 Task: Design a customized doorstop.
Action: Mouse moved to (176, 127)
Screenshot: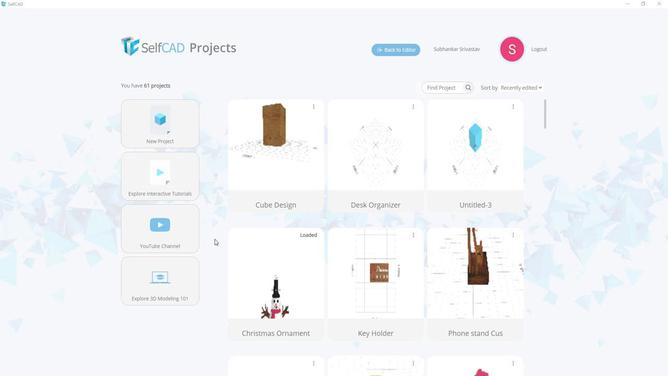 
Action: Mouse pressed left at (176, 127)
Screenshot: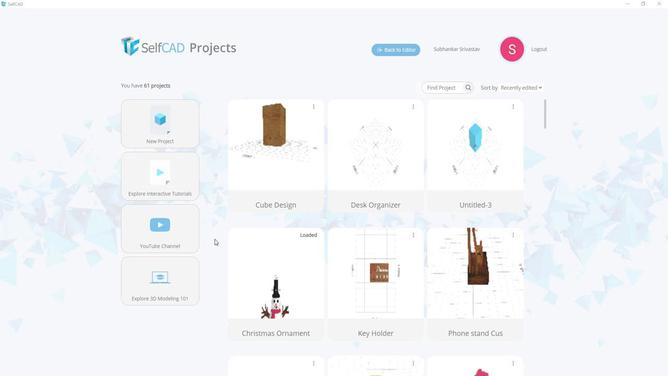 
Action: Mouse moved to (353, 159)
Screenshot: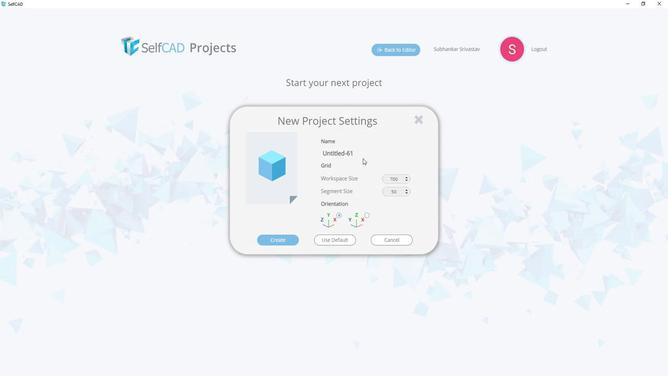 
Action: Mouse pressed left at (353, 159)
Screenshot: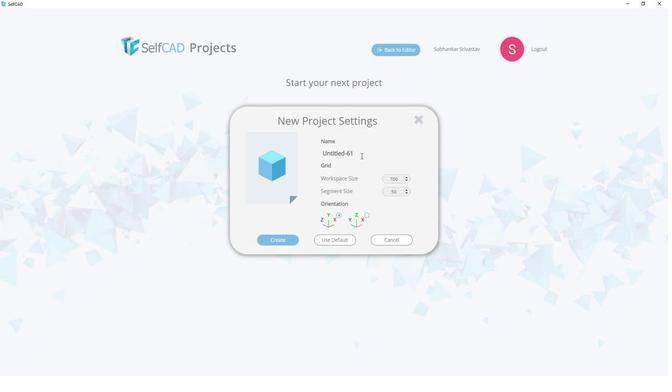 
Action: Mouse moved to (349, 153)
Screenshot: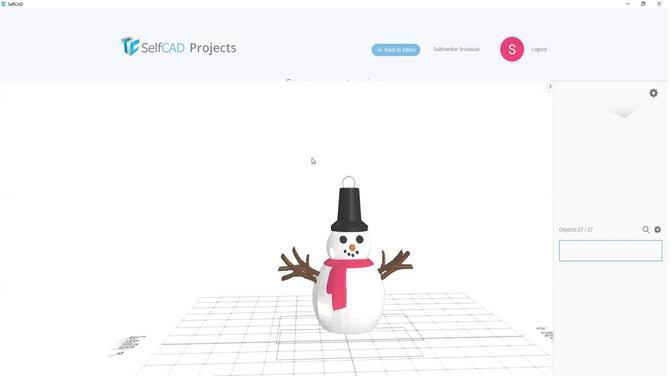 
Action: Mouse pressed left at (349, 153)
Screenshot: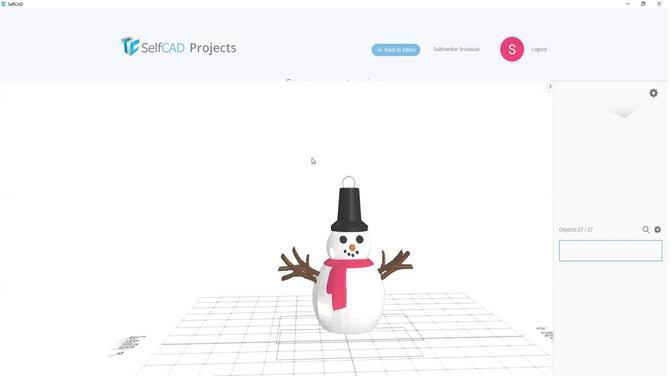 
Action: Mouse moved to (309, 158)
Screenshot: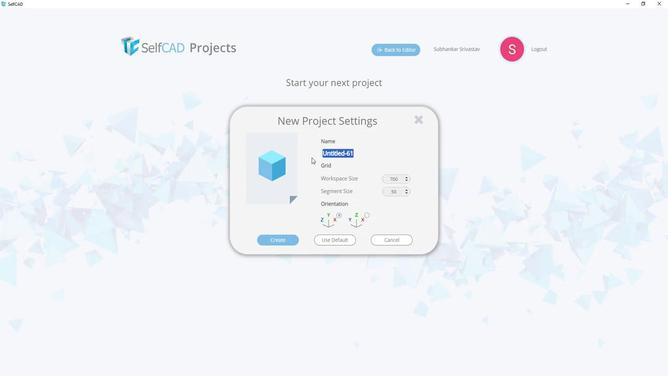 
Action: Key pressed <Key.shift>Doorstop
Screenshot: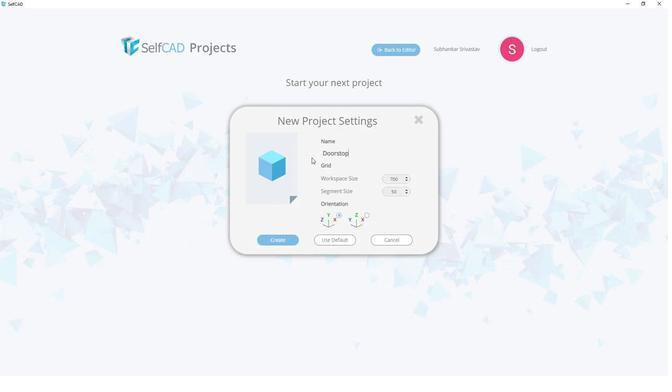 
Action: Mouse moved to (286, 230)
Screenshot: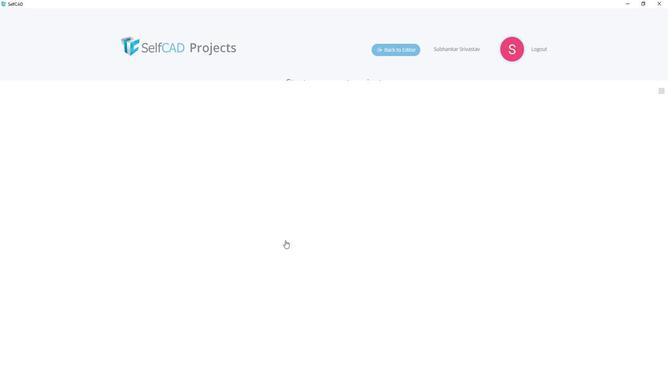 
Action: Mouse pressed left at (286, 230)
Screenshot: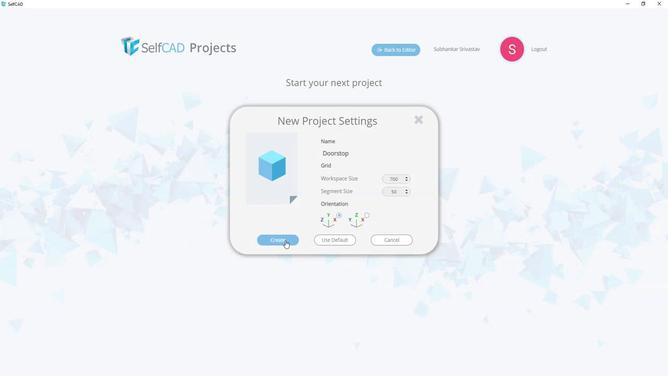 
Action: Mouse moved to (93, 93)
Screenshot: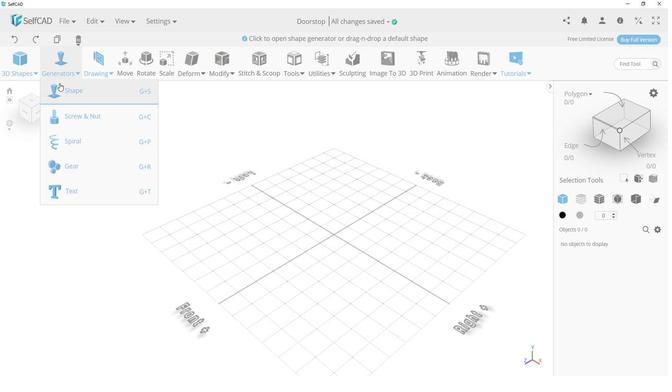 
Action: Mouse pressed left at (93, 93)
Screenshot: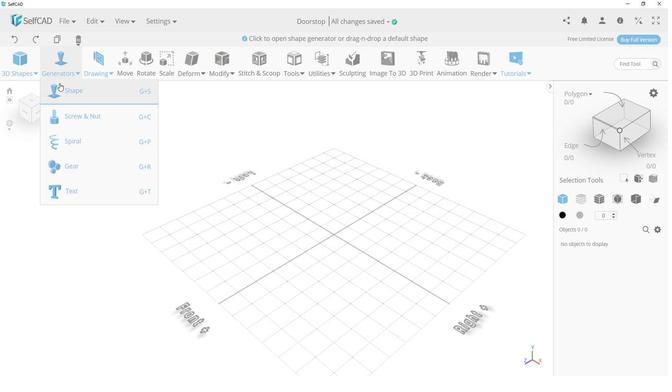 
Action: Mouse moved to (132, 254)
Screenshot: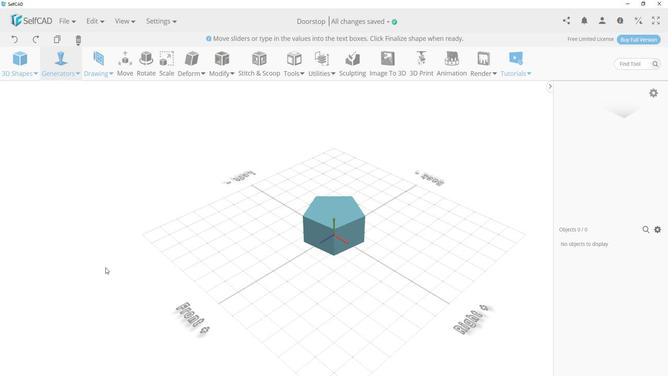 
Action: Mouse pressed left at (132, 254)
Screenshot: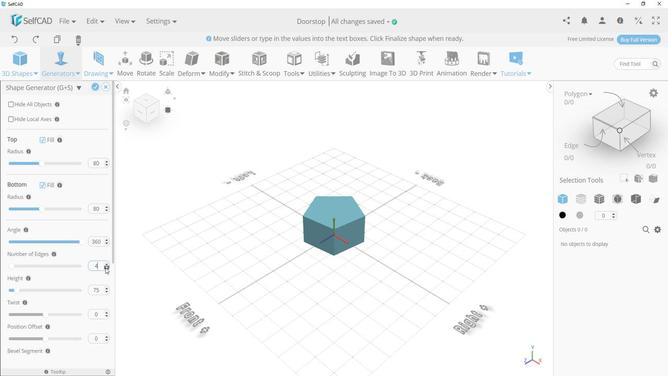 
Action: Mouse pressed left at (132, 254)
Screenshot: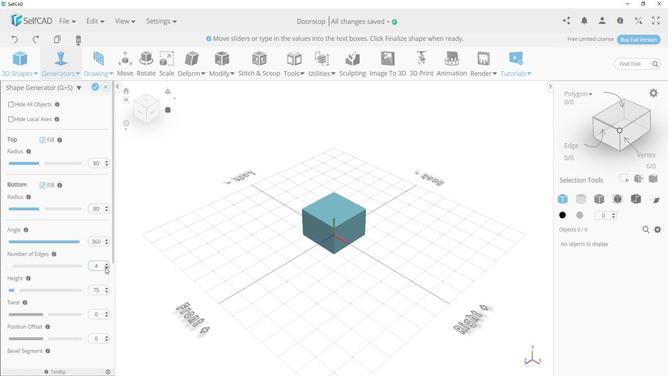 
Action: Mouse moved to (55, 276)
Screenshot: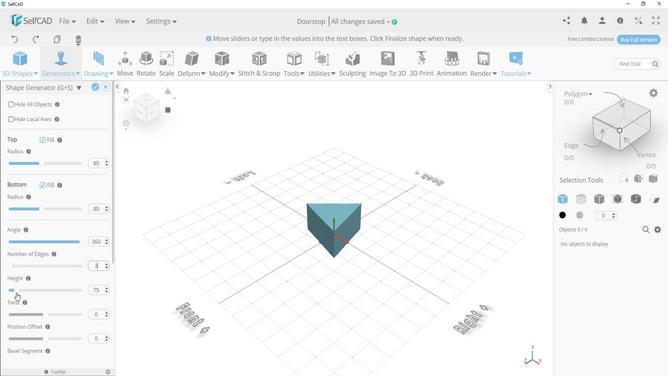 
Action: Mouse pressed left at (55, 276)
Screenshot: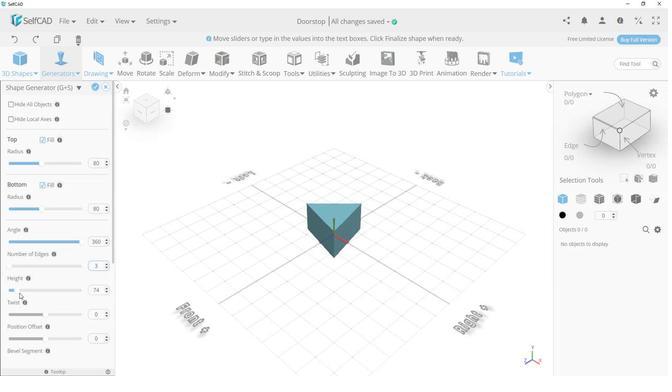 
Action: Mouse moved to (93, 270)
Screenshot: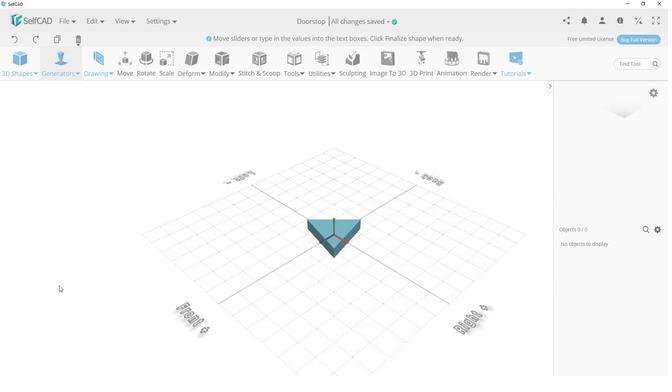 
Action: Mouse scrolled (93, 270) with delta (0, 0)
Screenshot: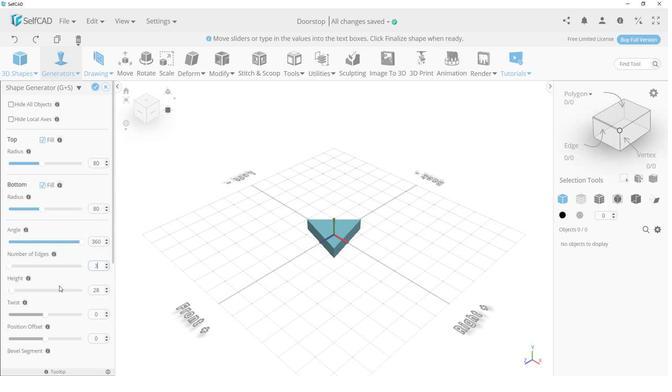 
Action: Mouse scrolled (93, 270) with delta (0, 0)
Screenshot: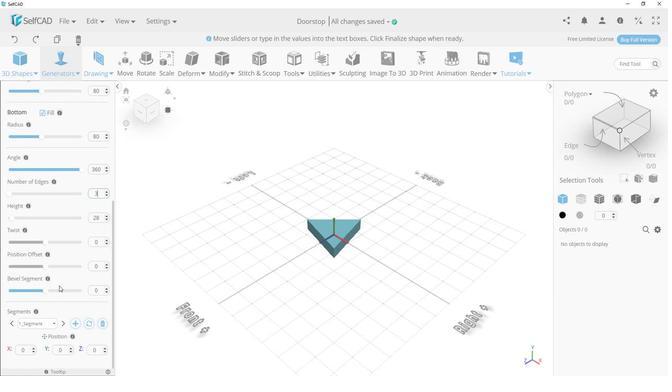 
Action: Mouse scrolled (93, 270) with delta (0, 0)
Screenshot: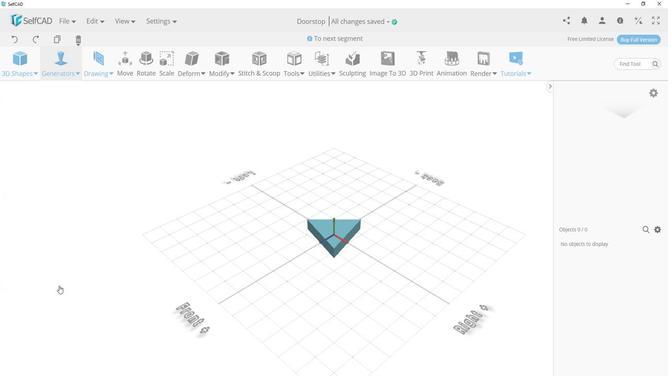
Action: Mouse scrolled (93, 270) with delta (0, 0)
Screenshot: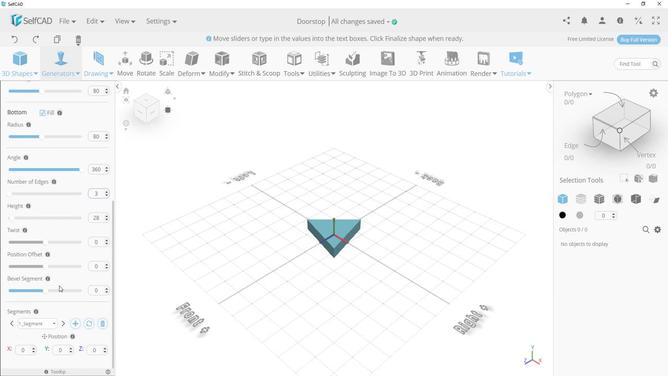 
Action: Mouse scrolled (93, 270) with delta (0, 0)
Screenshot: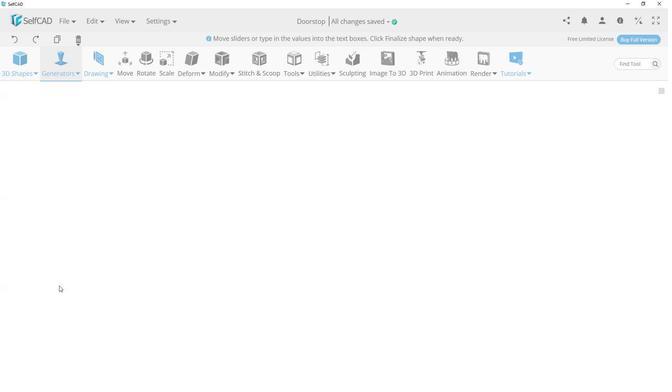 
Action: Mouse scrolled (93, 270) with delta (0, 0)
Screenshot: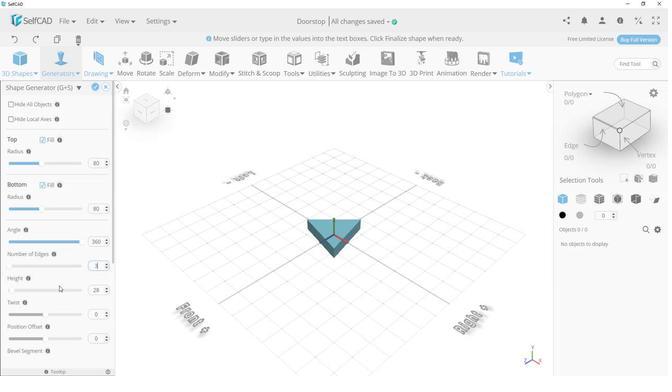 
Action: Mouse scrolled (93, 270) with delta (0, 0)
Screenshot: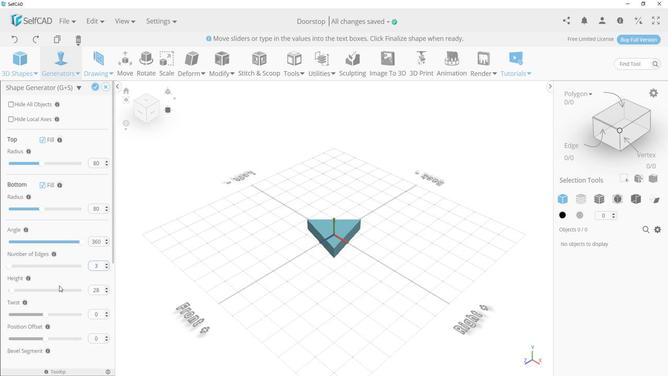 
Action: Mouse scrolled (93, 270) with delta (0, 0)
Screenshot: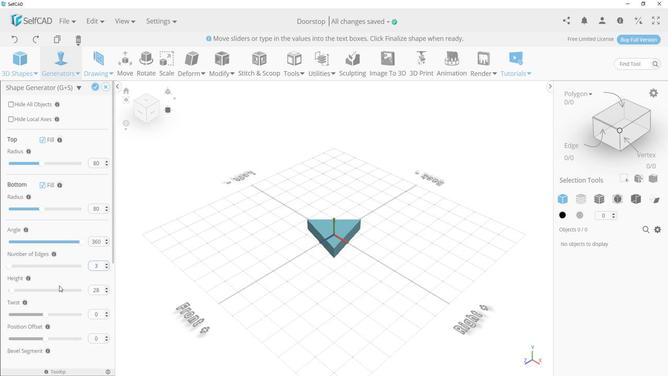 
Action: Mouse moved to (78, 142)
Screenshot: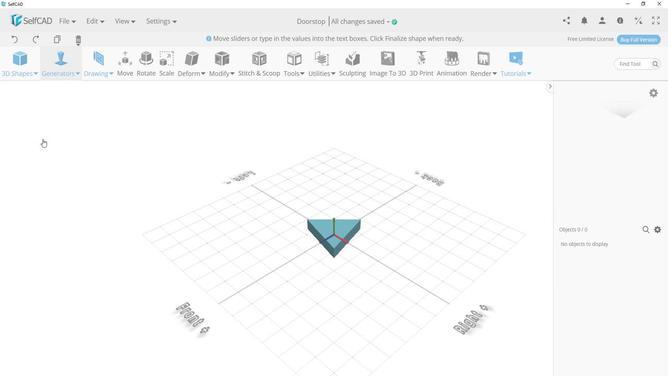 
Action: Mouse pressed left at (78, 142)
Screenshot: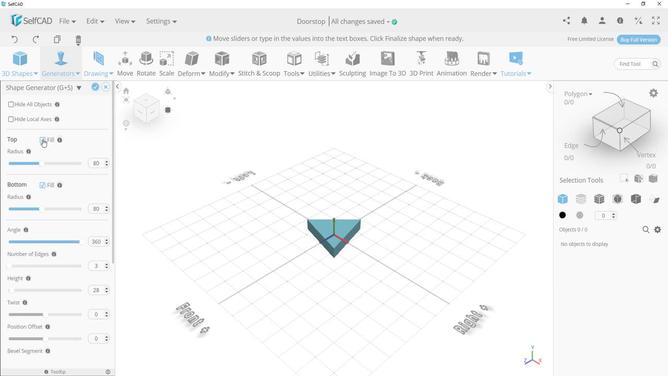 
Action: Mouse pressed left at (78, 142)
Screenshot: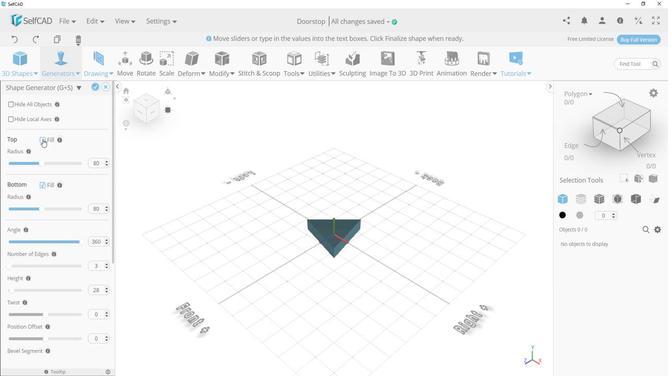 
Action: Mouse moved to (85, 179)
Screenshot: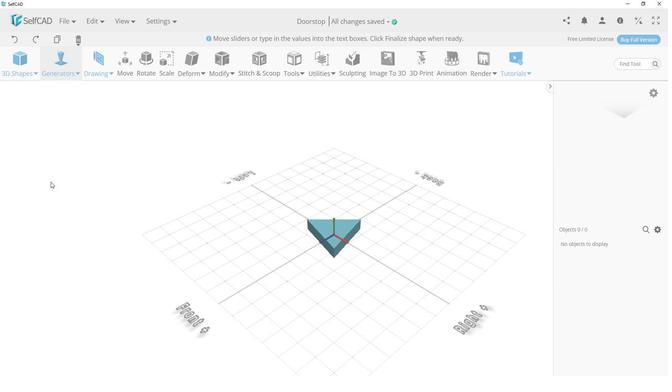 
Action: Mouse scrolled (85, 180) with delta (0, 0)
Screenshot: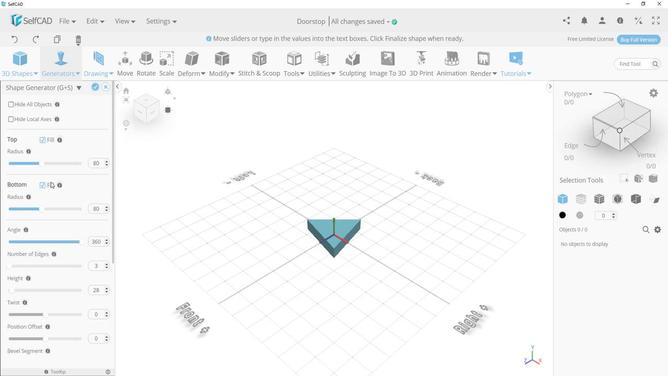 
Action: Mouse scrolled (85, 180) with delta (0, 0)
Screenshot: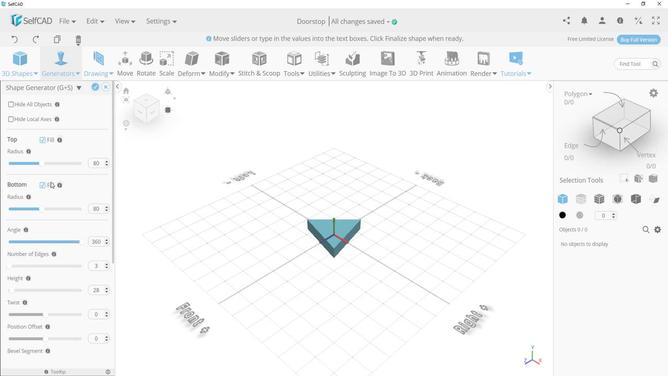 
Action: Mouse scrolled (85, 180) with delta (0, 0)
Screenshot: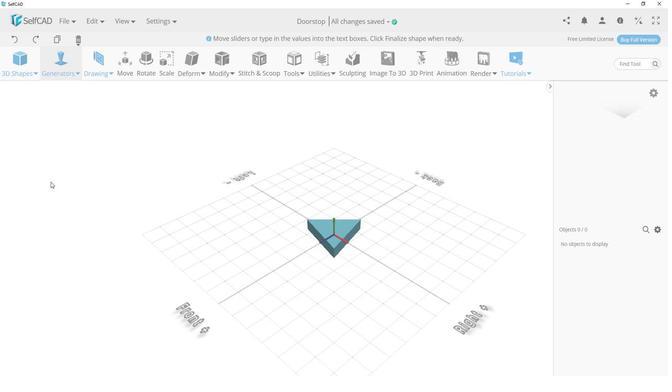 
Action: Mouse scrolled (85, 180) with delta (0, 0)
Screenshot: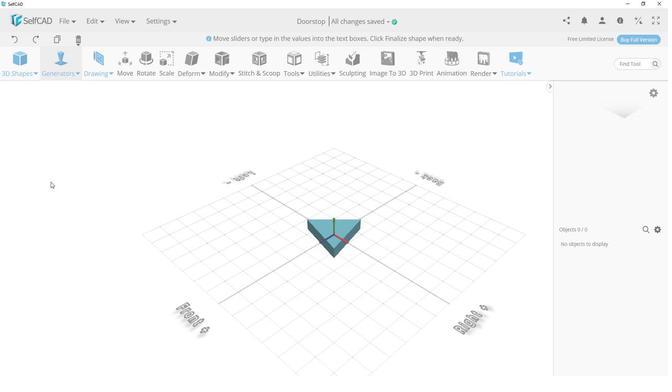 
Action: Mouse scrolled (85, 180) with delta (0, 0)
Screenshot: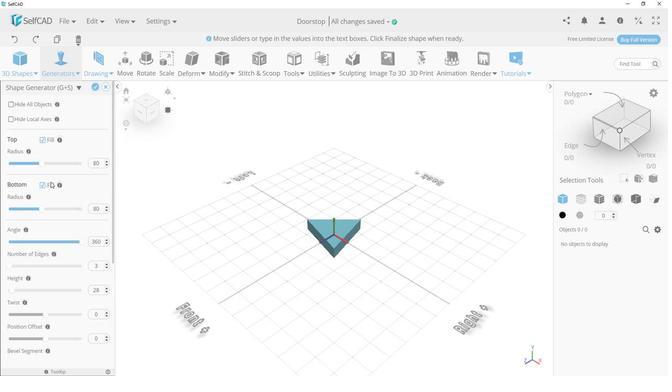 
Action: Mouse moved to (101, 272)
Screenshot: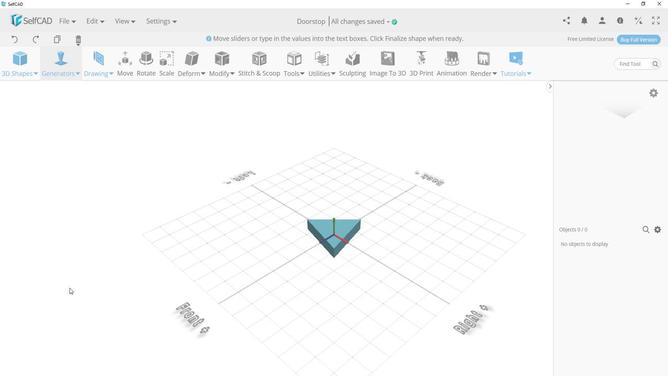 
Action: Mouse scrolled (101, 272) with delta (0, 0)
Screenshot: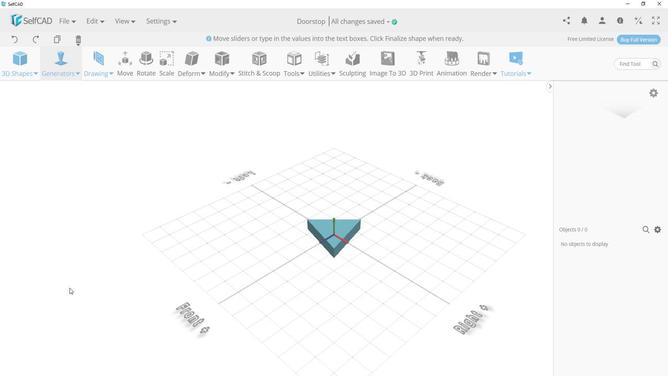
Action: Mouse scrolled (101, 272) with delta (0, 0)
Screenshot: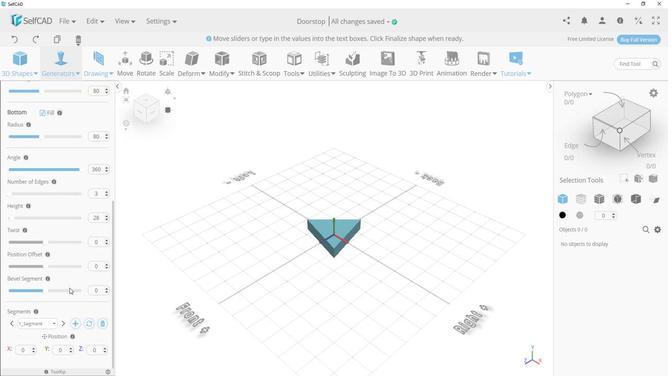 
Action: Mouse scrolled (101, 272) with delta (0, 0)
Screenshot: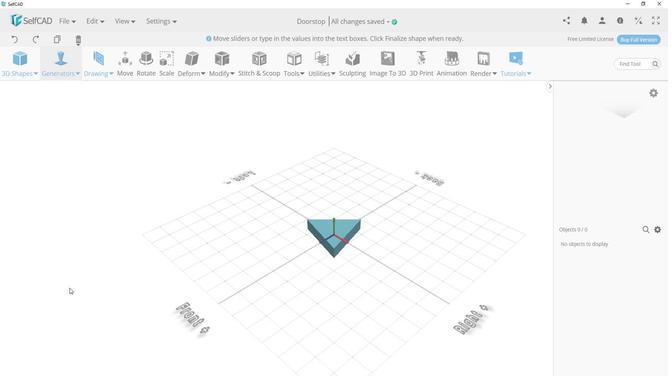
Action: Mouse scrolled (101, 272) with delta (0, 0)
Screenshot: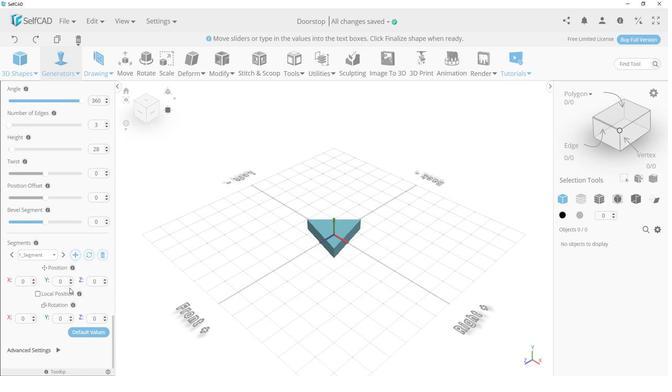 
Action: Mouse scrolled (101, 272) with delta (0, 0)
Screenshot: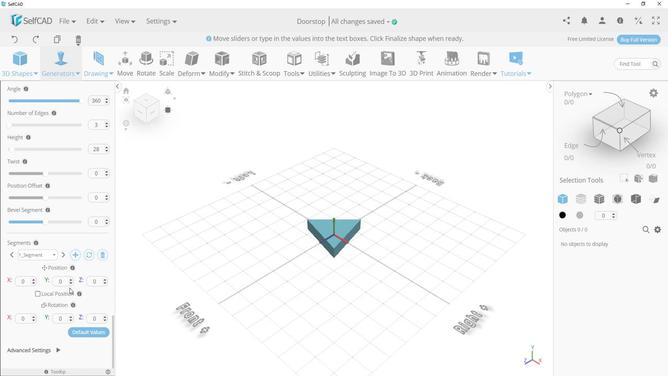 
Action: Mouse moved to (101, 272)
Screenshot: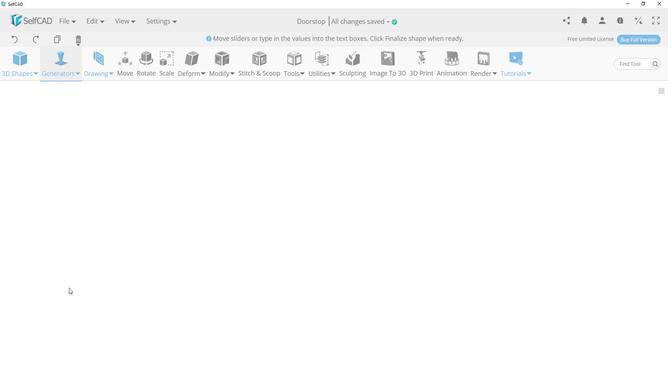 
Action: Mouse scrolled (101, 272) with delta (0, 0)
Screenshot: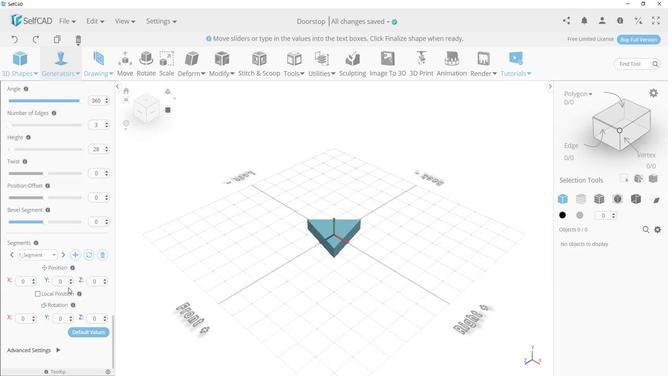 
Action: Mouse moved to (87, 245)
Screenshot: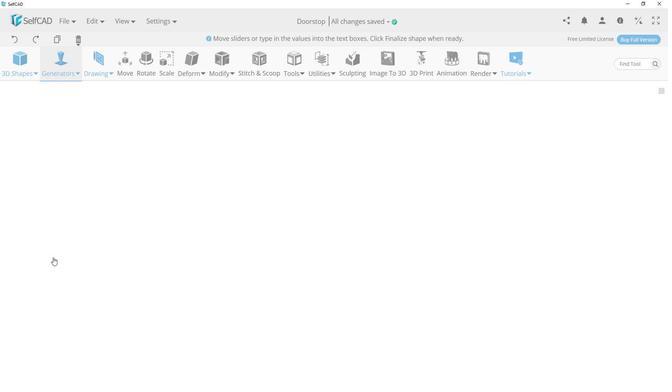 
Action: Mouse pressed left at (87, 245)
Screenshot: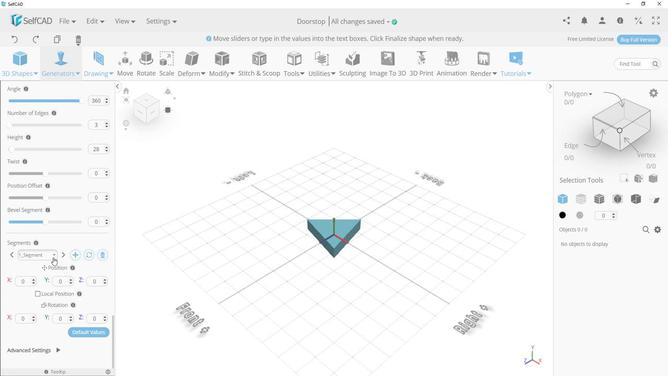 
Action: Mouse moved to (81, 252)
Screenshot: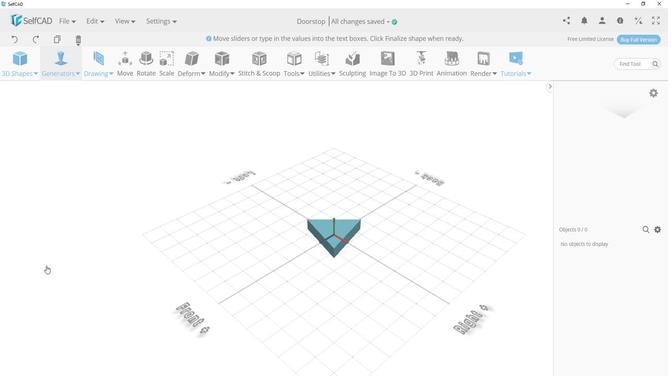 
Action: Mouse pressed left at (81, 252)
Screenshot: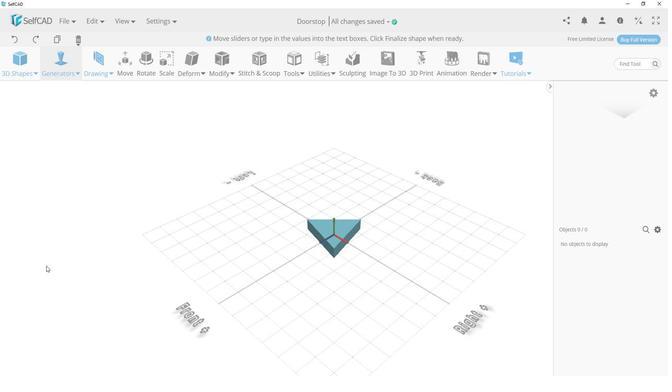 
Action: Mouse moved to (90, 264)
Screenshot: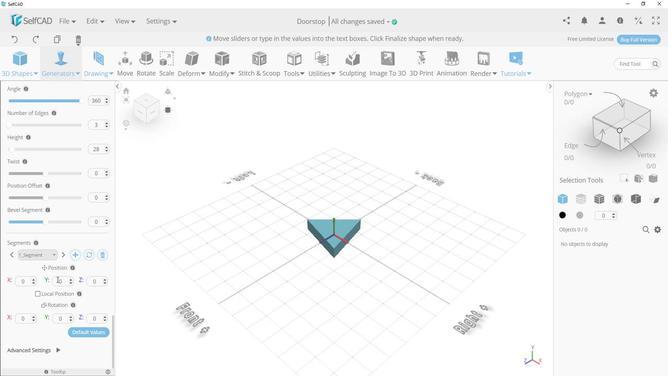 
Action: Mouse scrolled (90, 264) with delta (0, 0)
Screenshot: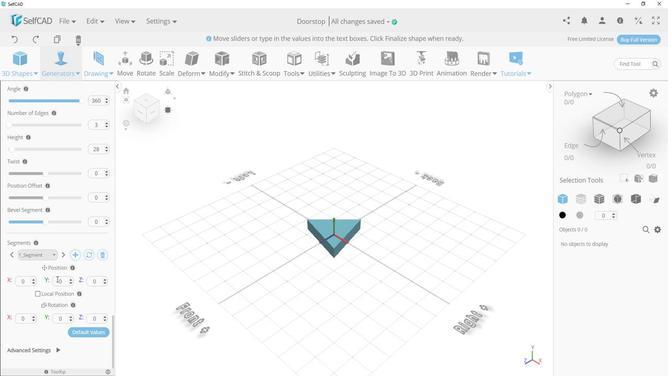 
Action: Mouse scrolled (90, 264) with delta (0, 0)
Screenshot: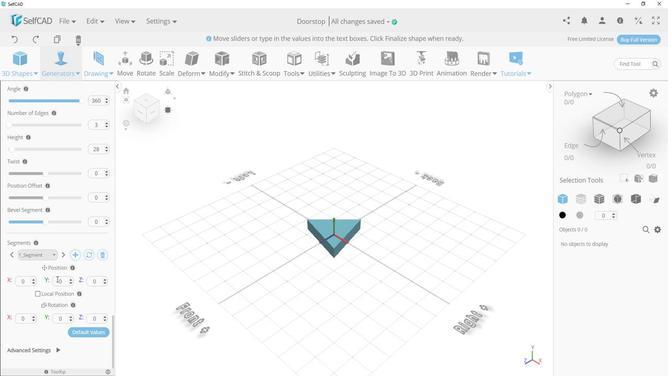 
Action: Mouse scrolled (90, 264) with delta (0, 0)
Screenshot: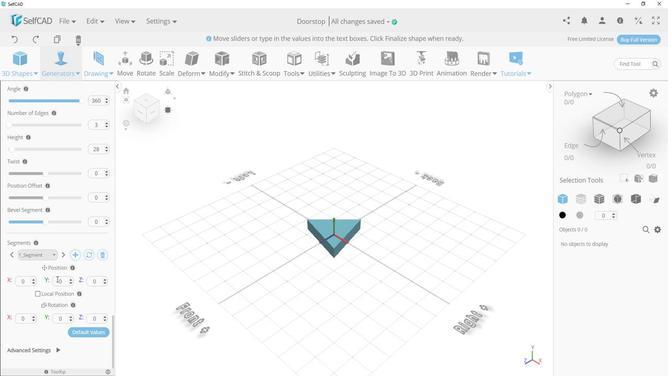 
Action: Mouse scrolled (90, 264) with delta (0, 0)
Screenshot: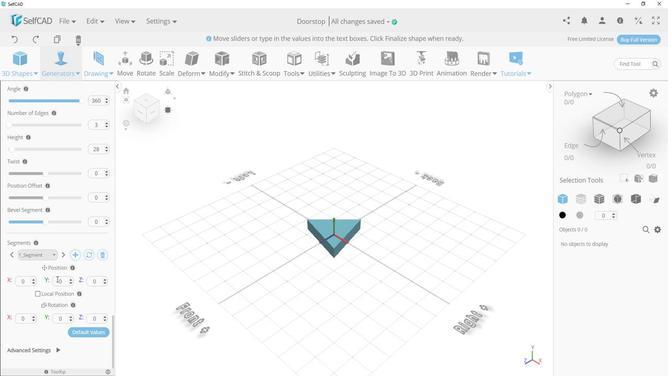 
Action: Mouse scrolled (90, 264) with delta (0, 0)
Screenshot: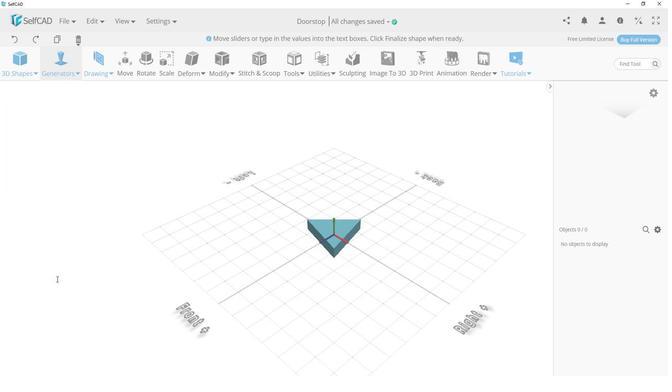 
Action: Mouse scrolled (90, 264) with delta (0, 0)
Screenshot: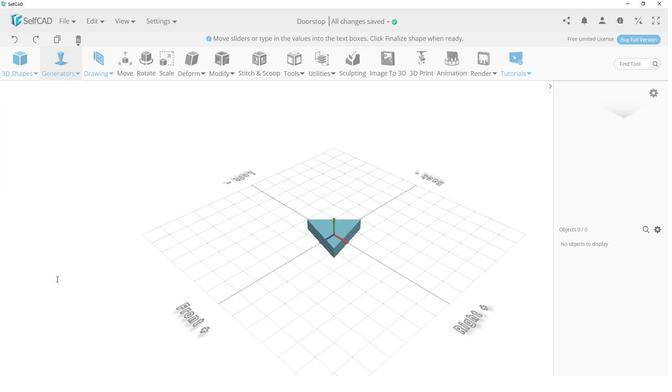 
Action: Mouse moved to (93, 266)
Screenshot: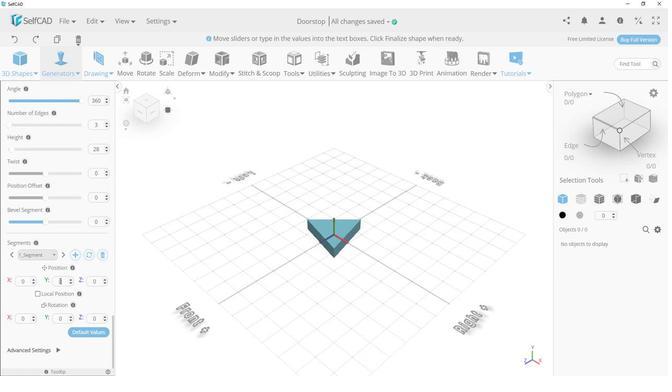 
Action: Mouse scrolled (93, 266) with delta (0, 0)
Screenshot: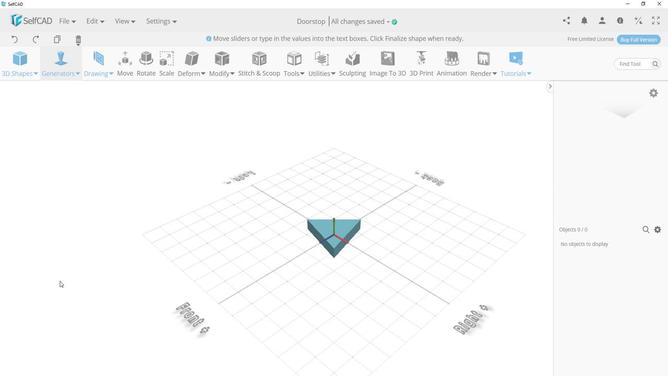 
Action: Mouse scrolled (93, 266) with delta (0, 0)
Screenshot: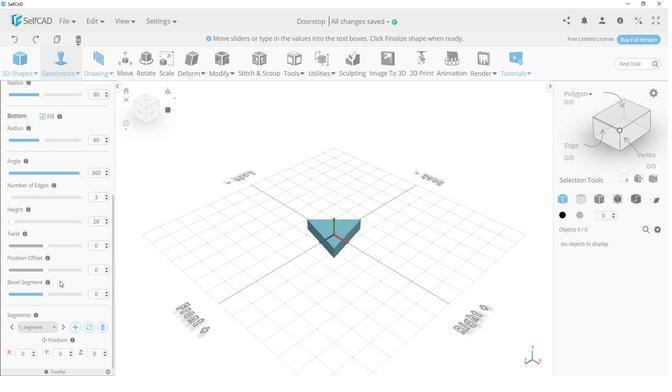 
Action: Mouse scrolled (93, 266) with delta (0, 0)
Screenshot: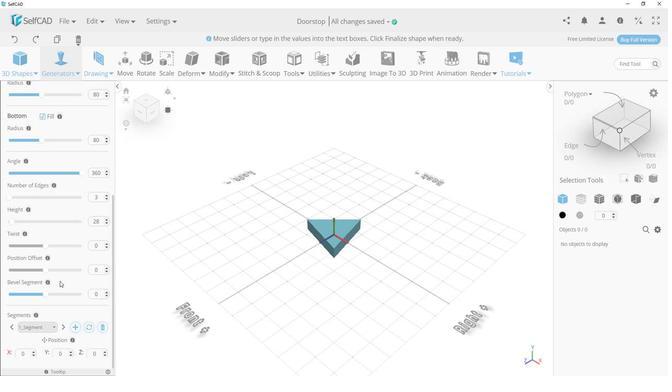 
Action: Mouse scrolled (93, 266) with delta (0, 0)
Screenshot: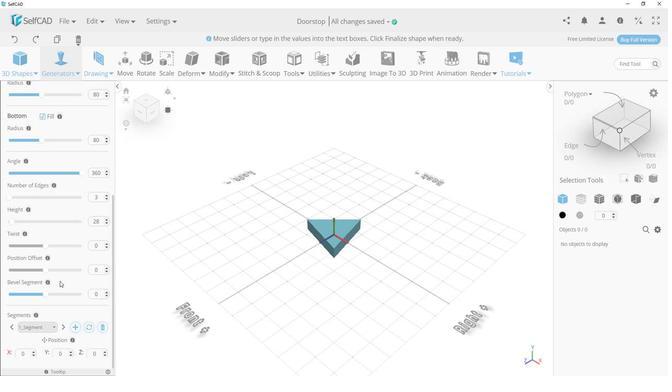 
Action: Mouse scrolled (93, 266) with delta (0, 0)
Screenshot: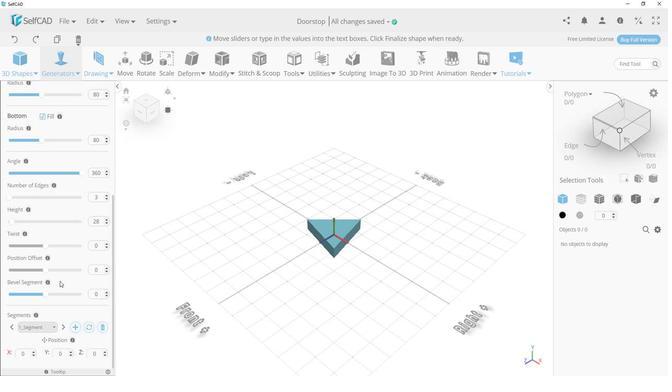 
Action: Mouse scrolled (93, 266) with delta (0, 0)
Screenshot: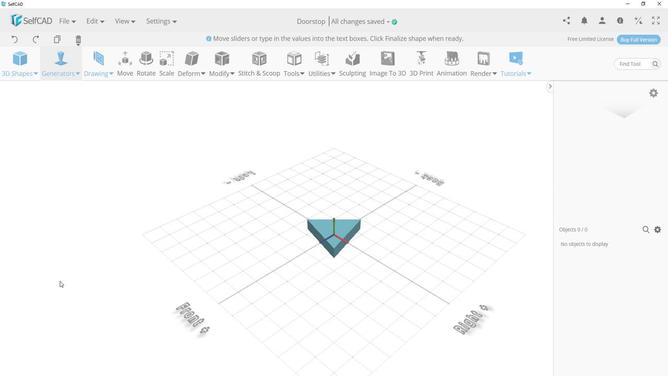 
Action: Mouse scrolled (93, 266) with delta (0, 0)
Screenshot: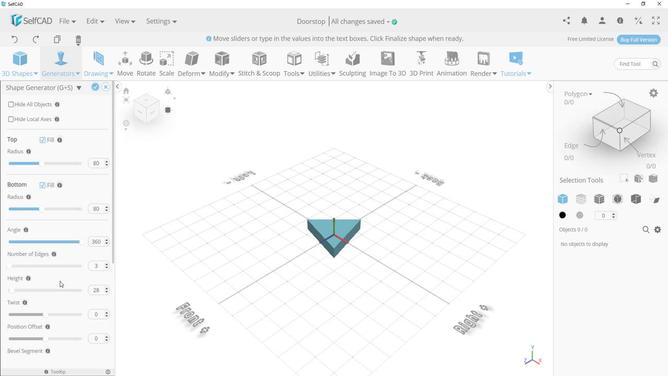 
Action: Mouse scrolled (93, 266) with delta (0, 0)
Screenshot: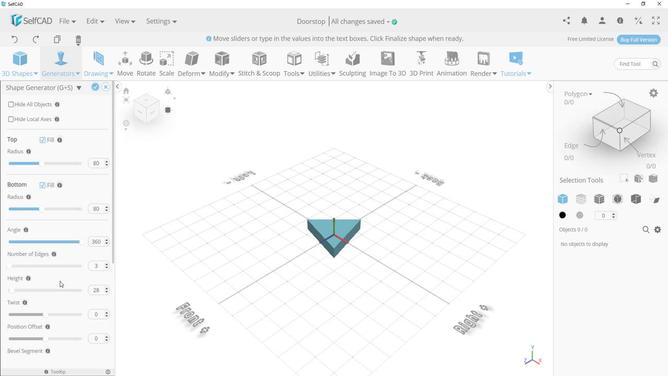 
Action: Mouse scrolled (93, 266) with delta (0, 0)
Screenshot: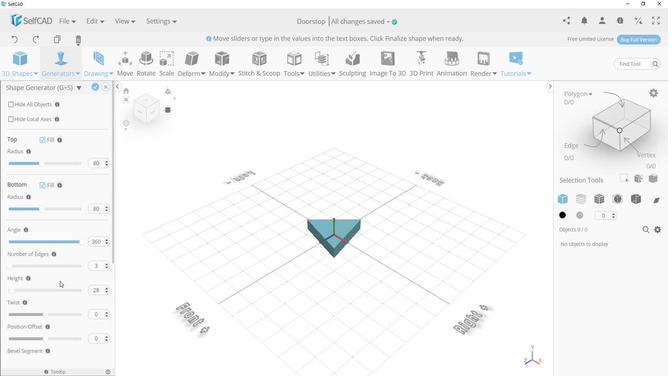 
Action: Mouse scrolled (93, 266) with delta (0, 0)
Screenshot: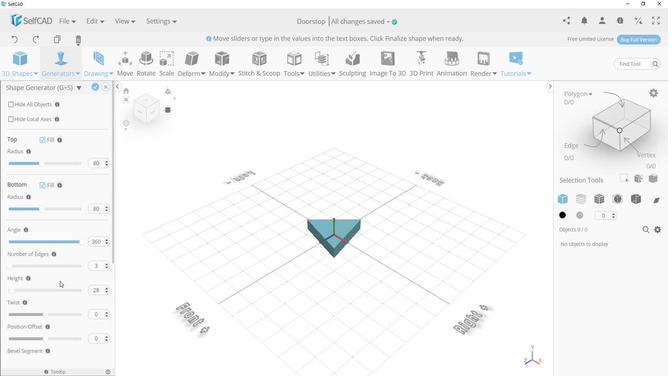 
Action: Mouse moved to (94, 262)
Screenshot: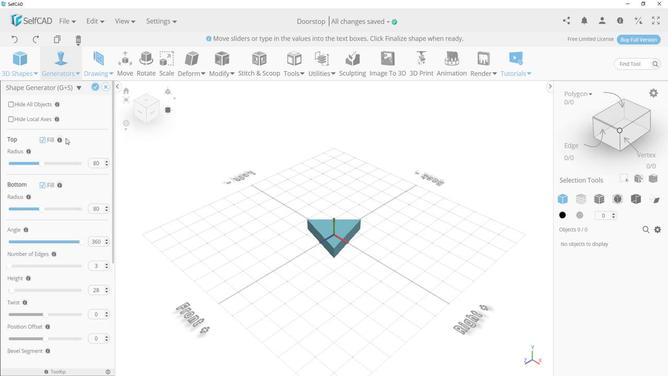 
Action: Mouse scrolled (94, 262) with delta (0, 0)
Screenshot: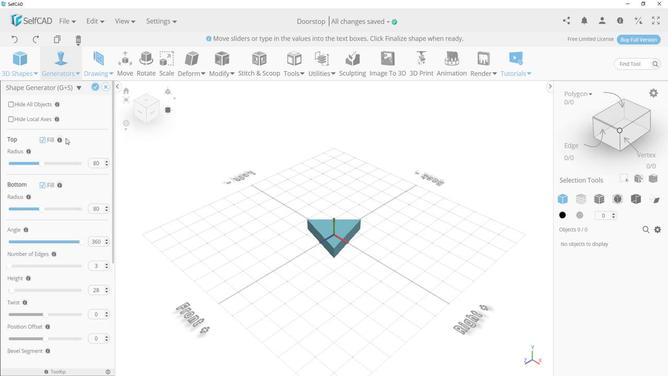 
Action: Mouse moved to (96, 250)
Screenshot: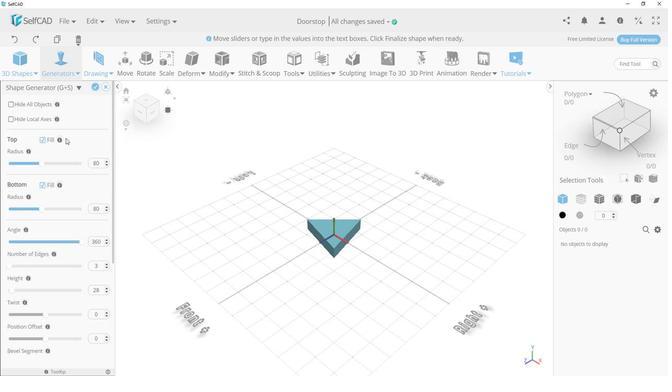 
Action: Mouse scrolled (96, 251) with delta (0, 0)
Screenshot: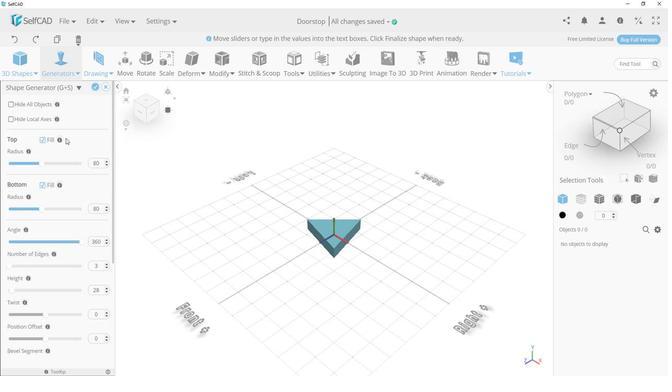 
Action: Mouse moved to (123, 97)
Screenshot: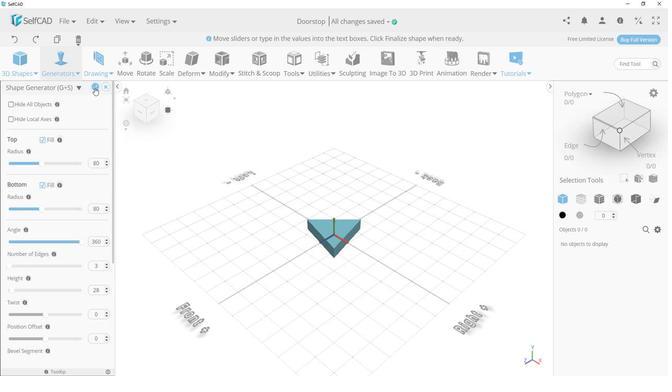 
Action: Mouse pressed left at (123, 97)
Screenshot: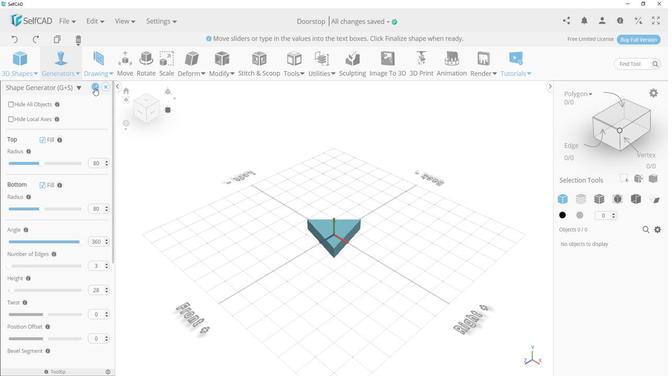 
Action: Mouse moved to (397, 215)
Screenshot: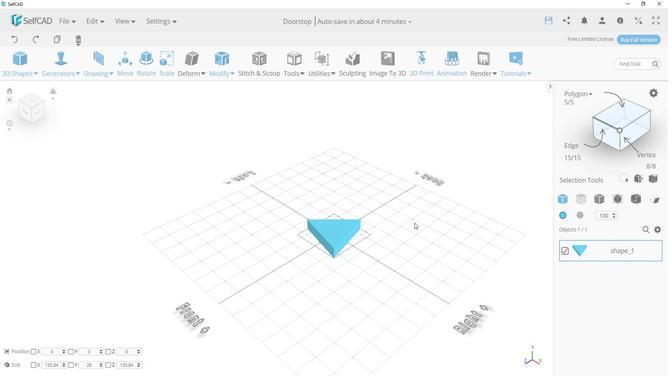 
Action: Mouse pressed left at (397, 215)
Screenshot: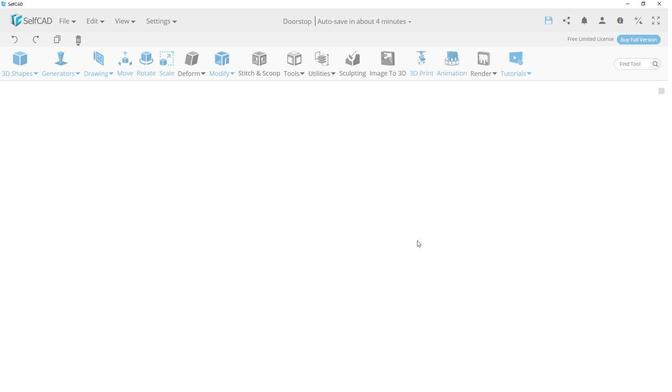 
Action: Mouse moved to (360, 224)
Screenshot: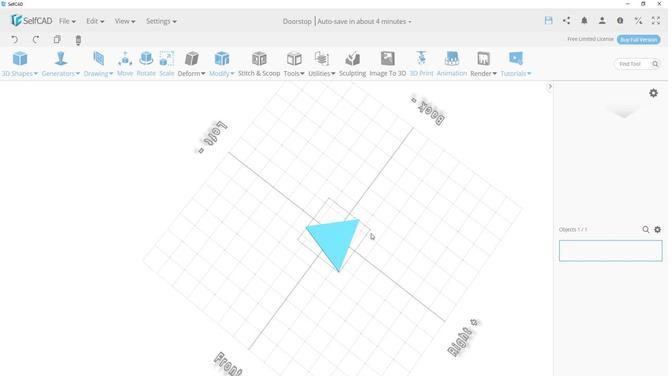
Action: Mouse scrolled (360, 225) with delta (0, 0)
Screenshot: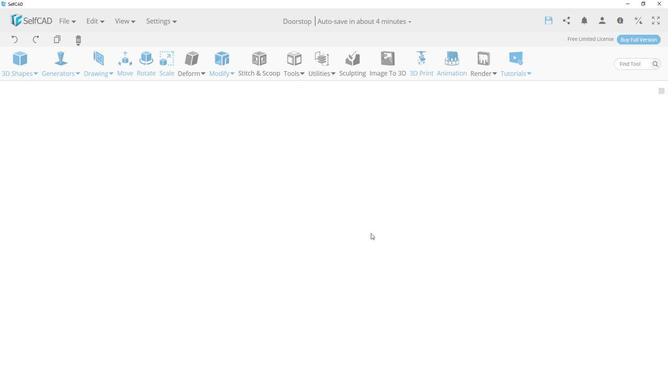 
Action: Mouse scrolled (360, 225) with delta (0, 0)
Screenshot: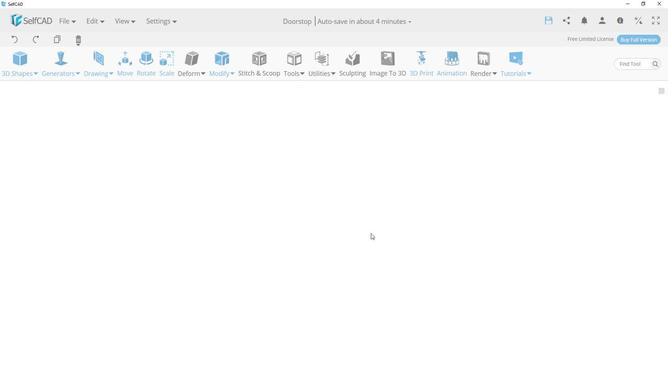 
Action: Mouse scrolled (360, 225) with delta (0, 0)
Screenshot: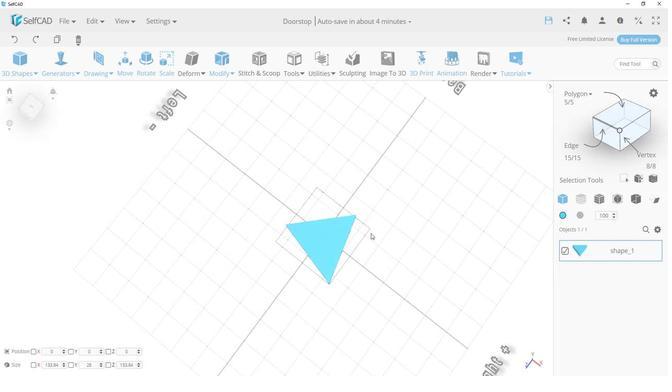 
Action: Mouse scrolled (360, 225) with delta (0, 0)
Screenshot: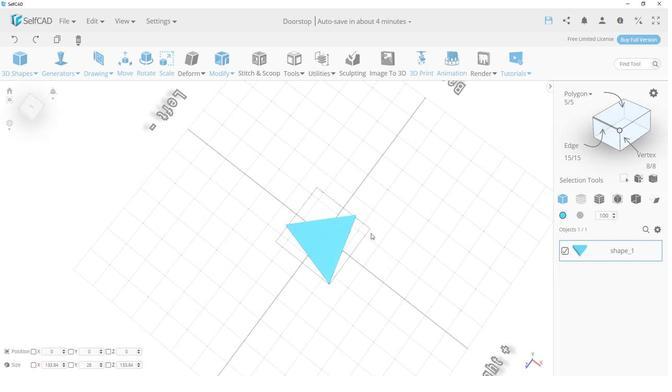 
Action: Mouse scrolled (360, 225) with delta (0, 0)
Screenshot: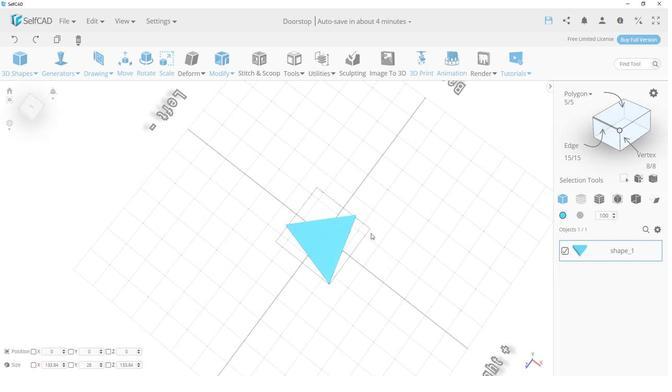
Action: Mouse scrolled (360, 225) with delta (0, 0)
Screenshot: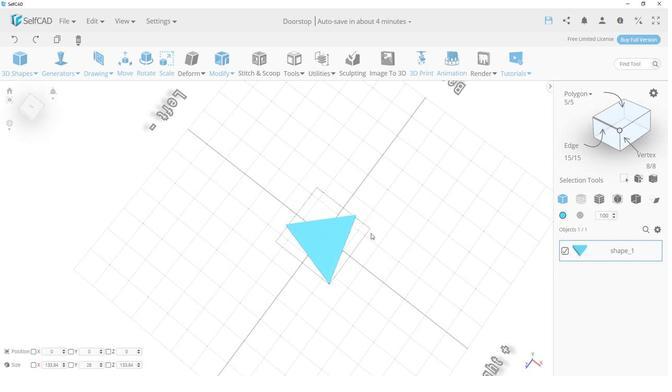
Action: Mouse scrolled (360, 225) with delta (0, 0)
Screenshot: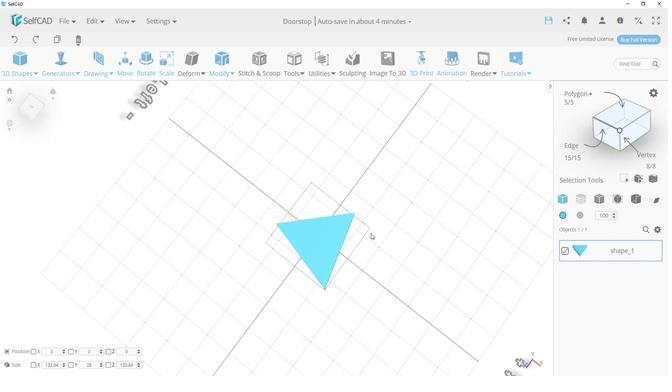 
Action: Mouse scrolled (360, 225) with delta (0, 0)
Screenshot: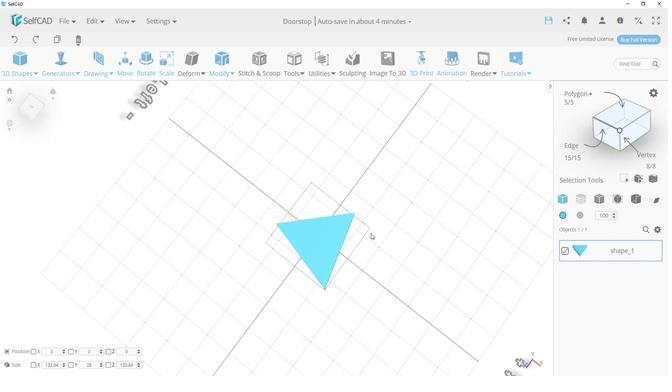
Action: Mouse scrolled (360, 225) with delta (0, 0)
Screenshot: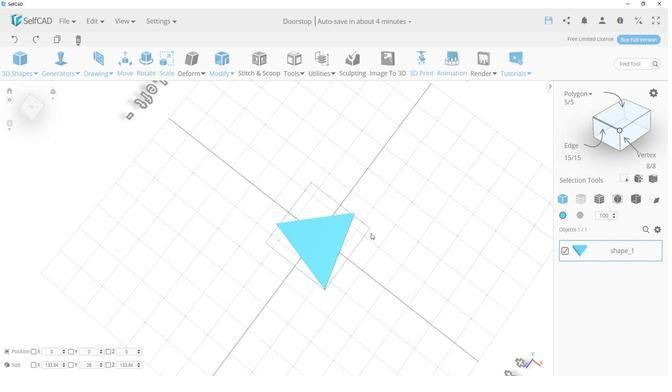 
Action: Mouse scrolled (360, 225) with delta (0, 0)
Screenshot: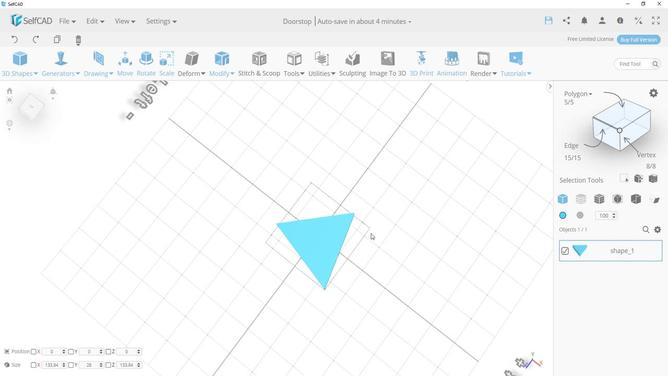 
Action: Mouse scrolled (360, 225) with delta (0, 0)
Screenshot: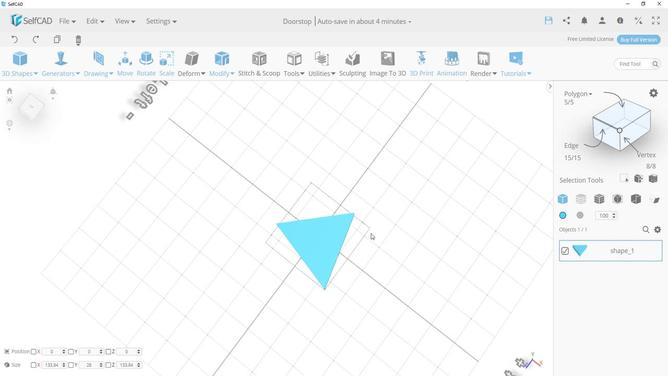 
Action: Mouse scrolled (360, 225) with delta (0, 0)
Screenshot: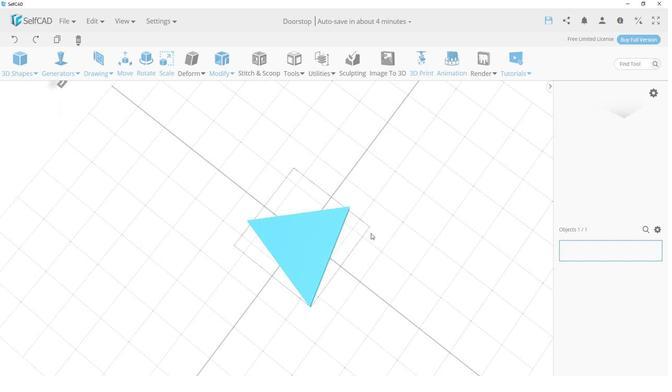 
Action: Mouse moved to (360, 224)
Screenshot: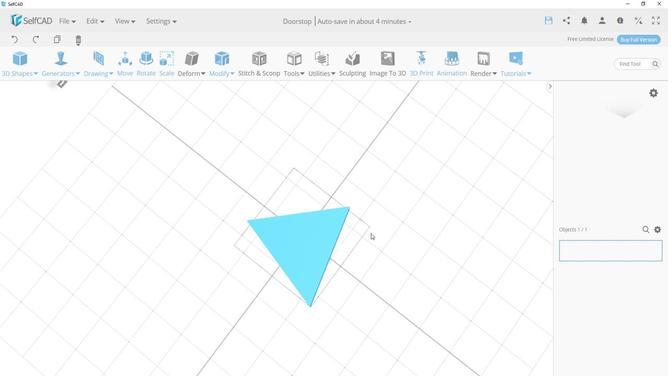 
Action: Mouse scrolled (360, 225) with delta (0, 0)
Screenshot: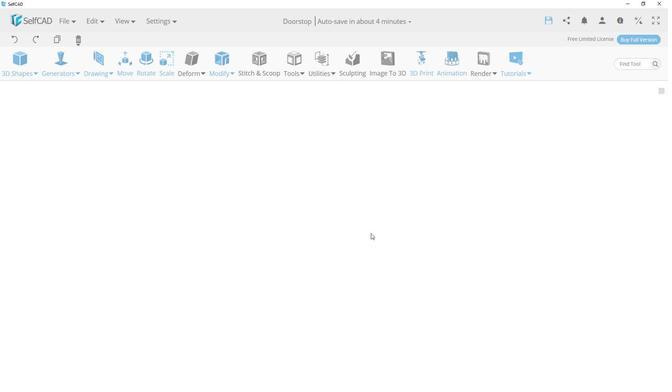 
Action: Mouse scrolled (360, 225) with delta (0, 0)
Screenshot: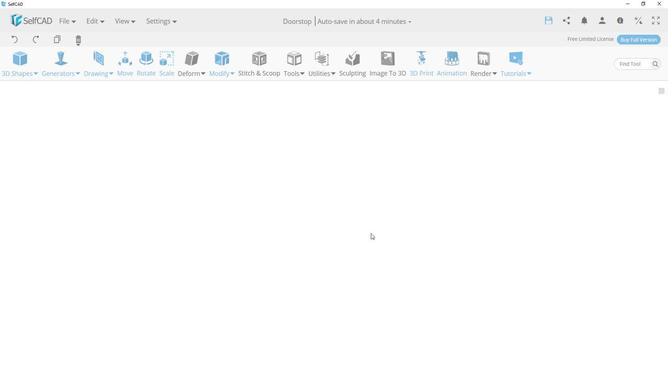
Action: Mouse scrolled (360, 225) with delta (0, 0)
Screenshot: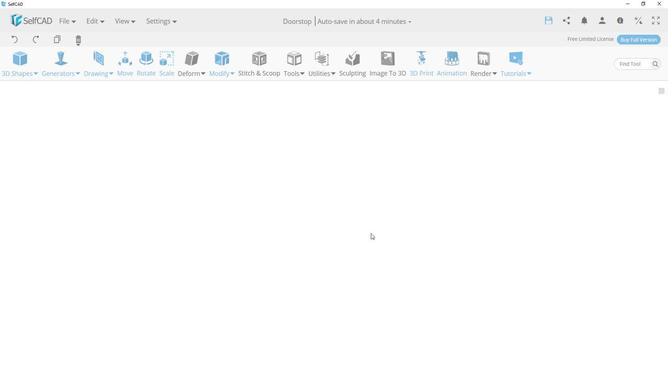 
Action: Mouse scrolled (360, 225) with delta (0, 0)
Screenshot: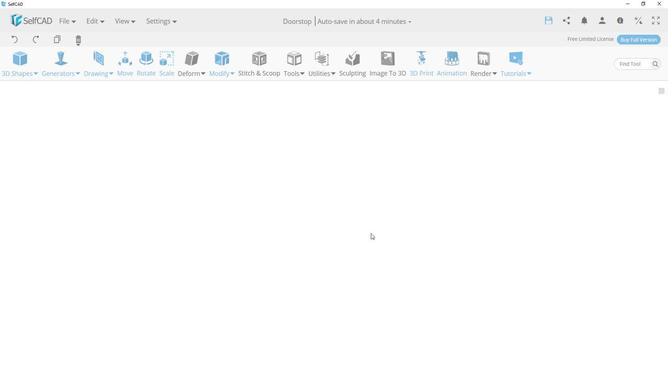 
Action: Mouse scrolled (360, 225) with delta (0, 0)
Screenshot: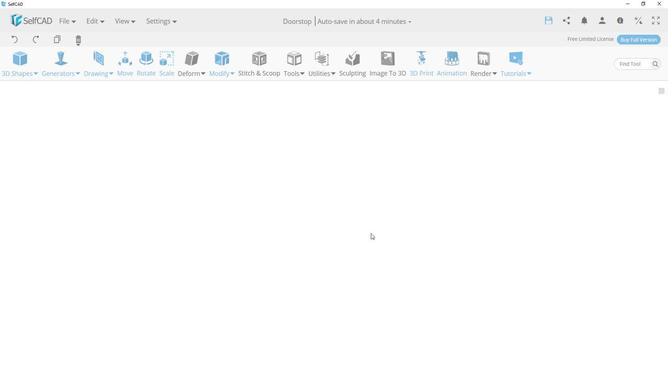 
Action: Mouse moved to (324, 206)
Screenshot: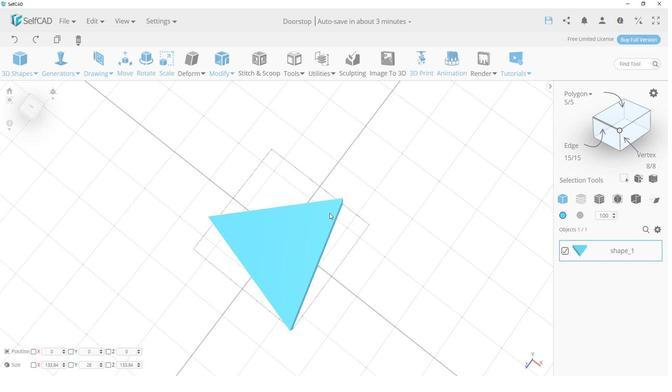 
Action: Mouse scrolled (324, 207) with delta (0, 0)
Screenshot: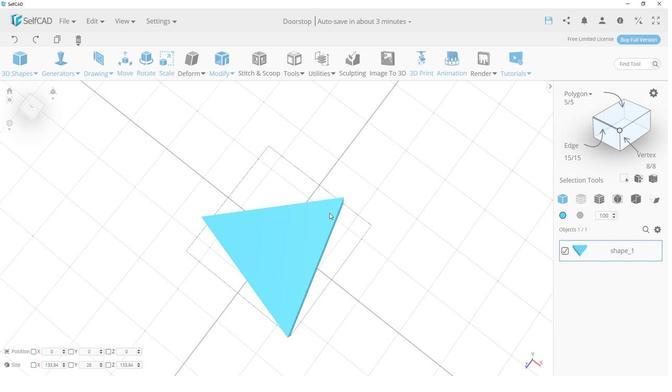 
Action: Mouse scrolled (324, 207) with delta (0, 0)
Screenshot: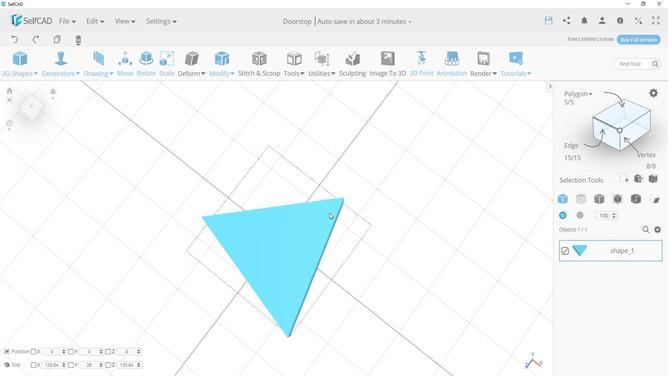 
Action: Mouse scrolled (324, 207) with delta (0, 0)
Screenshot: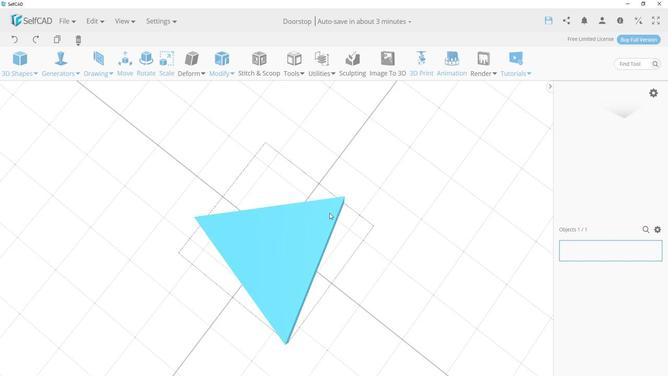 
Action: Mouse scrolled (324, 207) with delta (0, 0)
Screenshot: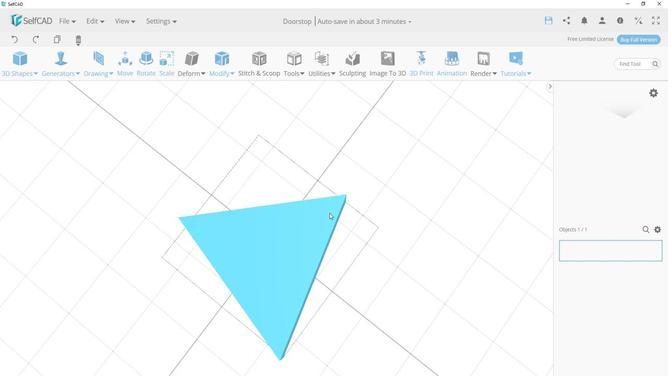 
Action: Mouse scrolled (324, 207) with delta (0, 0)
Screenshot: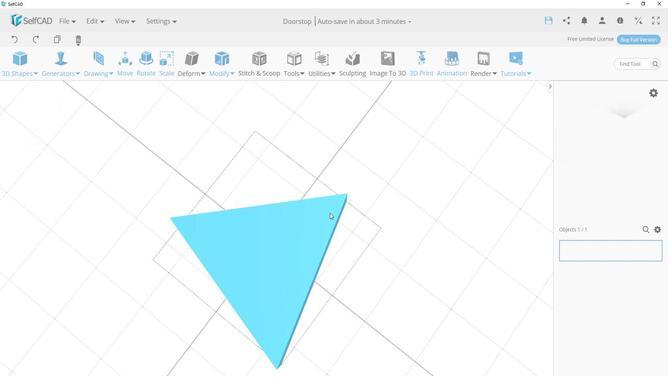 
Action: Mouse moved to (325, 206)
Screenshot: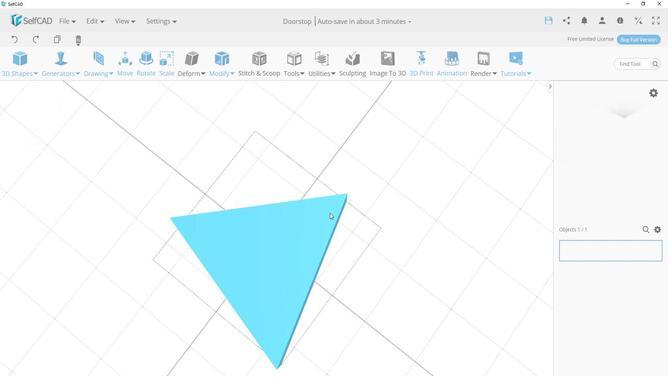 
Action: Mouse scrolled (325, 207) with delta (0, 0)
Screenshot: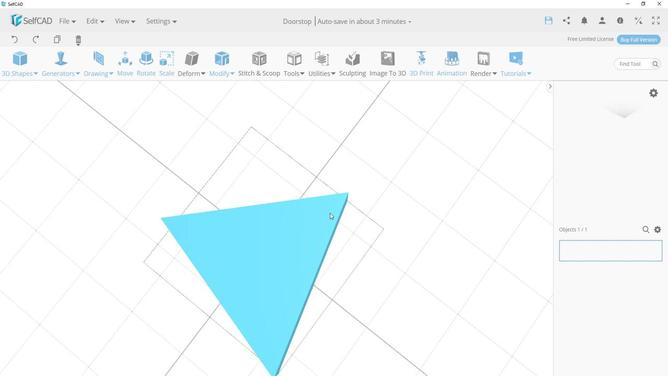 
Action: Mouse moved to (261, 186)
Screenshot: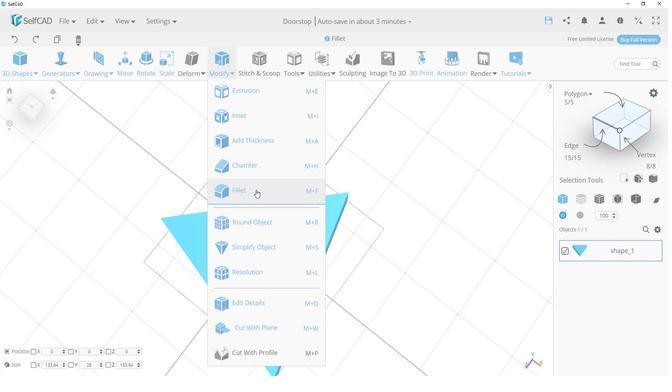 
Action: Mouse pressed left at (261, 186)
Screenshot: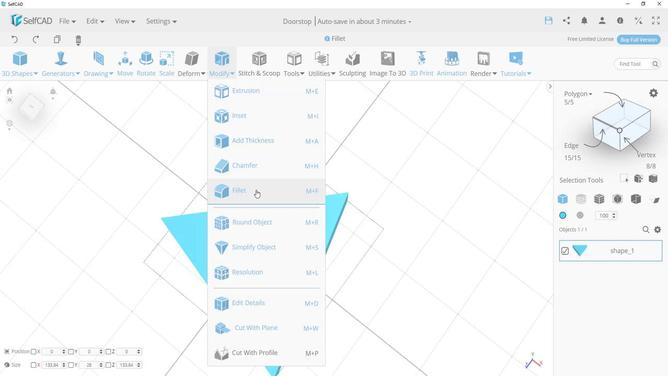 
Action: Mouse moved to (81, 188)
Screenshot: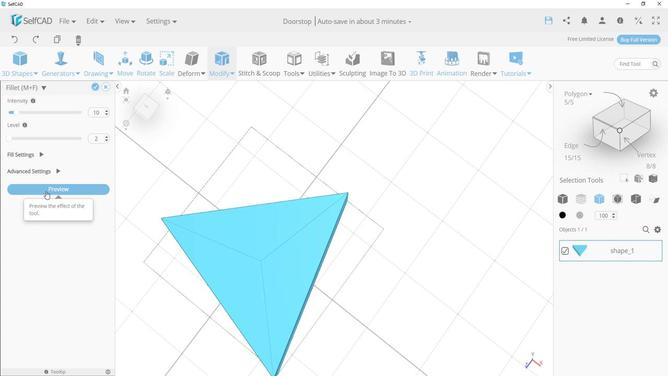 
Action: Mouse pressed left at (81, 188)
Screenshot: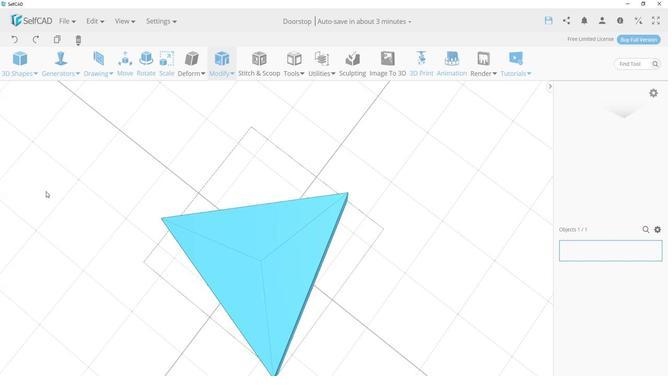 
Action: Mouse moved to (125, 95)
Screenshot: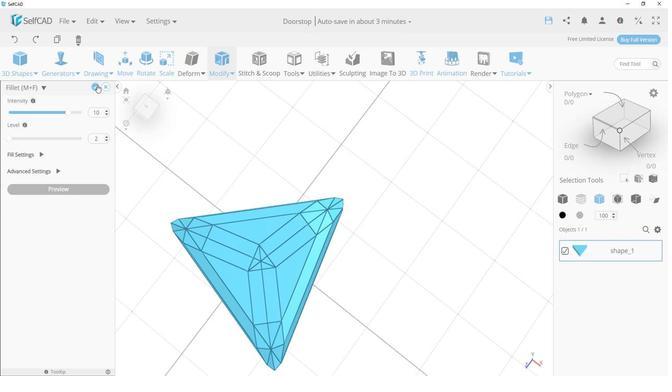 
Action: Mouse pressed left at (125, 95)
Screenshot: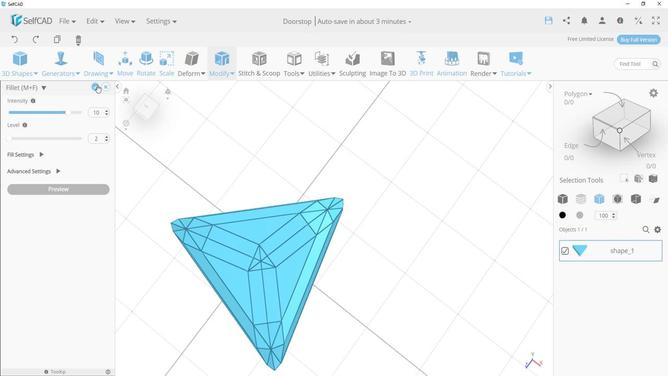 
Action: Mouse moved to (380, 295)
Screenshot: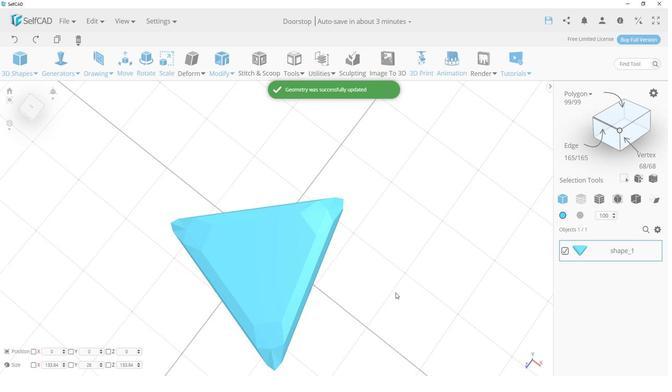 
Action: Mouse pressed left at (380, 295)
Screenshot: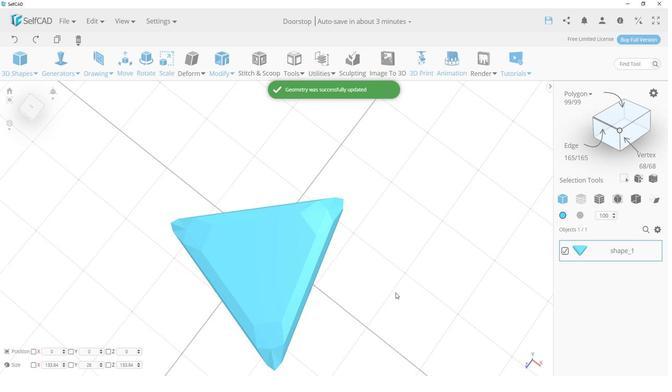 
Action: Mouse moved to (348, 245)
Screenshot: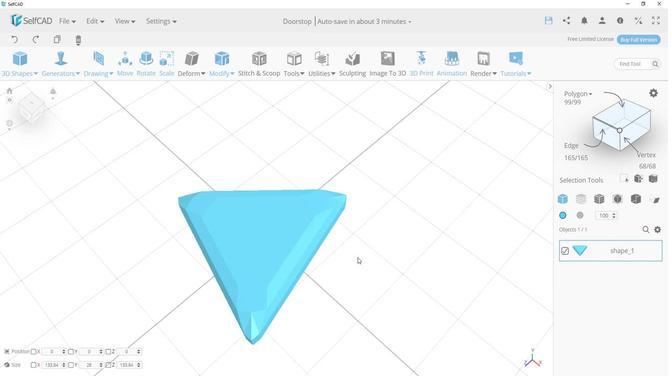 
Action: Mouse pressed left at (348, 245)
Screenshot: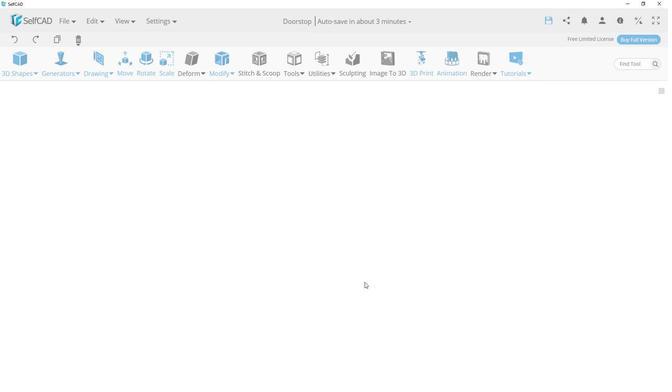 
Action: Mouse moved to (328, 226)
Screenshot: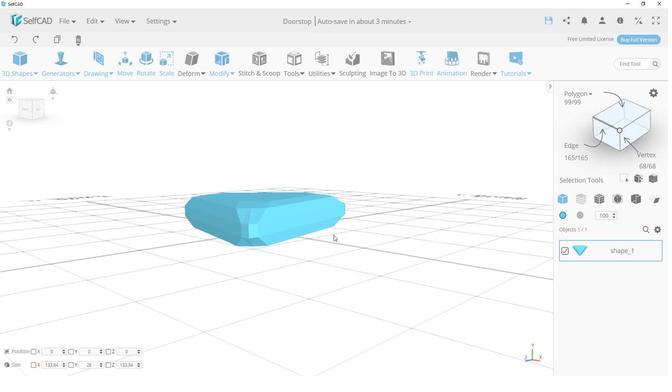 
Action: Mouse pressed left at (328, 226)
Screenshot: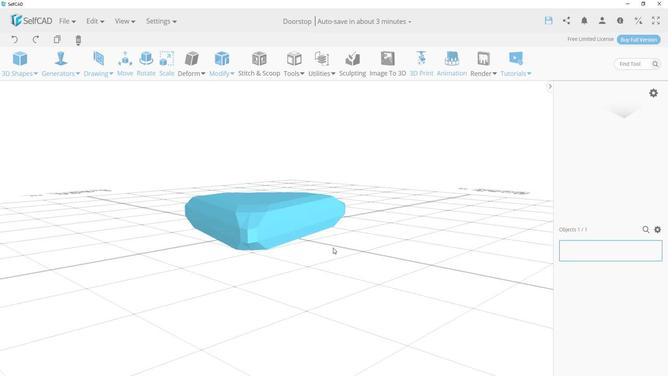 
Action: Mouse moved to (331, 252)
Screenshot: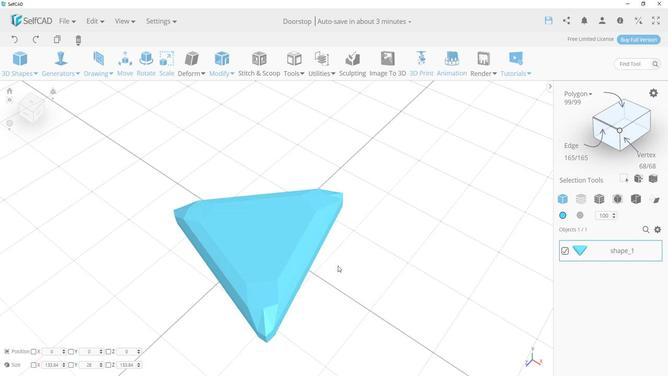 
Action: Mouse scrolled (331, 252) with delta (0, 0)
Screenshot: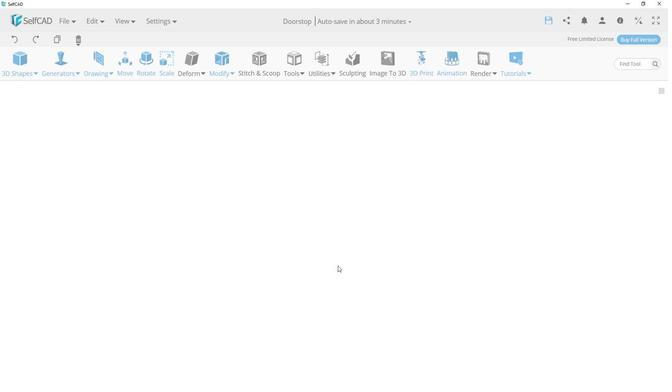 
Action: Mouse scrolled (331, 252) with delta (0, 0)
Screenshot: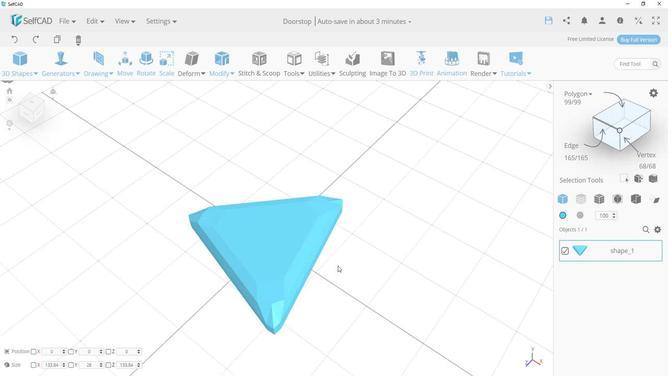 
Action: Mouse scrolled (331, 252) with delta (0, 0)
Screenshot: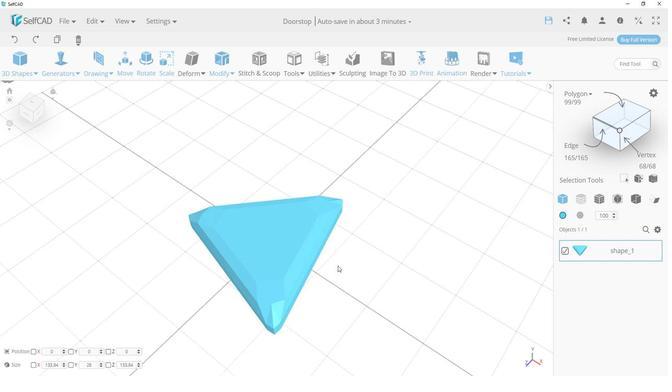 
Action: Mouse moved to (333, 232)
Screenshot: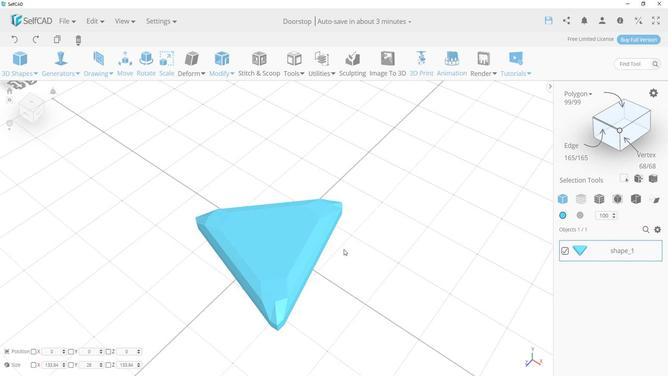 
Action: Mouse pressed left at (333, 232)
Screenshot: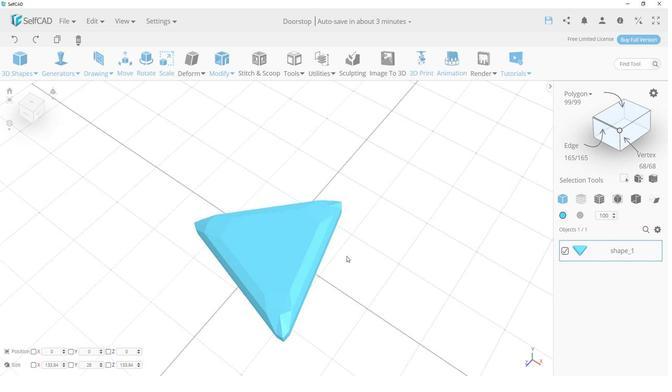 
Action: Mouse moved to (71, 111)
Screenshot: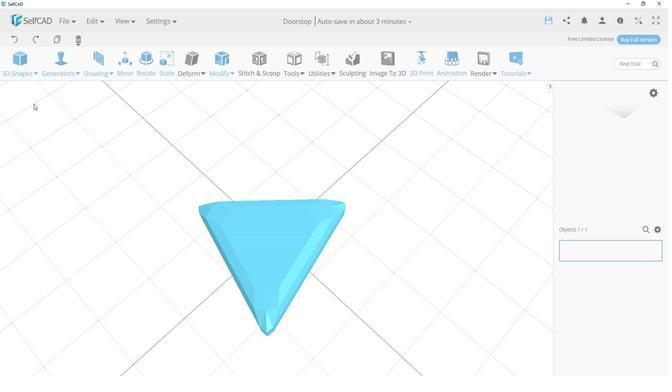 
Action: Mouse pressed left at (71, 111)
Screenshot: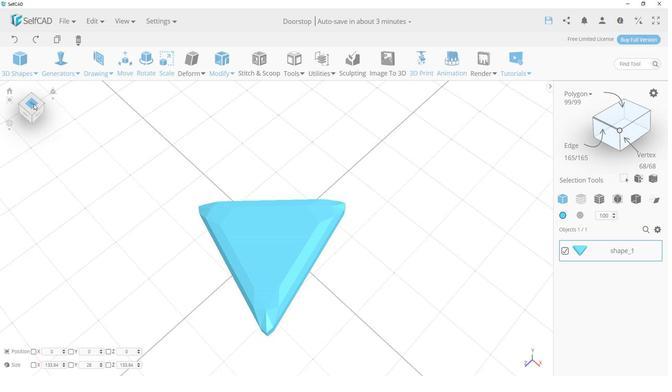 
Action: Mouse moved to (168, 70)
Screenshot: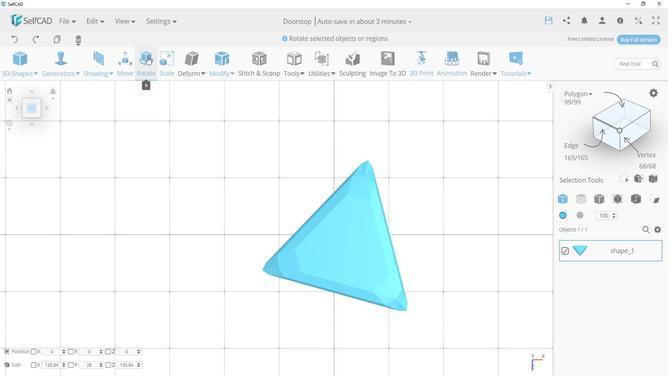 
Action: Mouse pressed left at (168, 70)
Screenshot: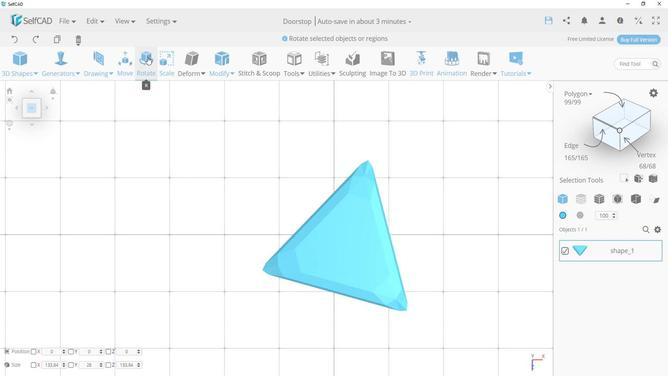 
Action: Mouse moved to (329, 219)
Screenshot: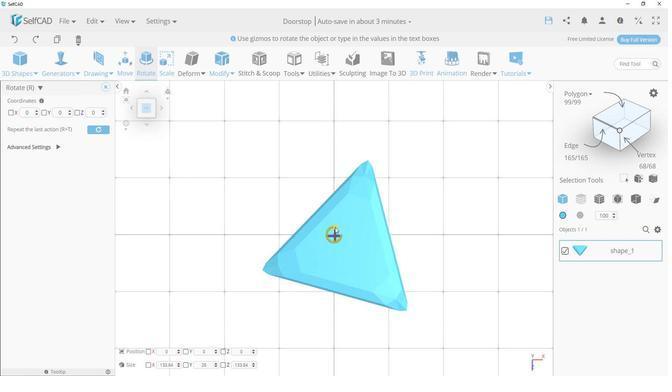 
Action: Mouse pressed left at (329, 219)
Screenshot: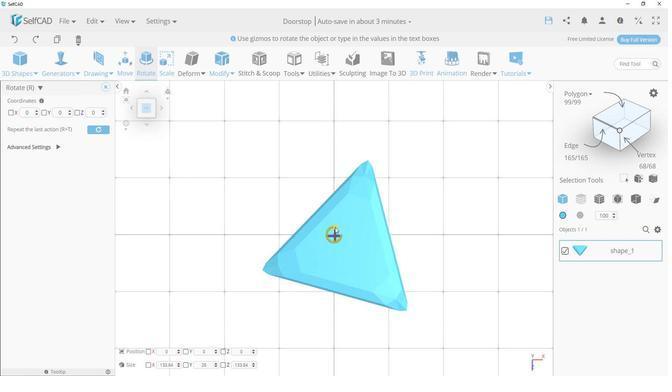 
Action: Mouse moved to (392, 136)
Screenshot: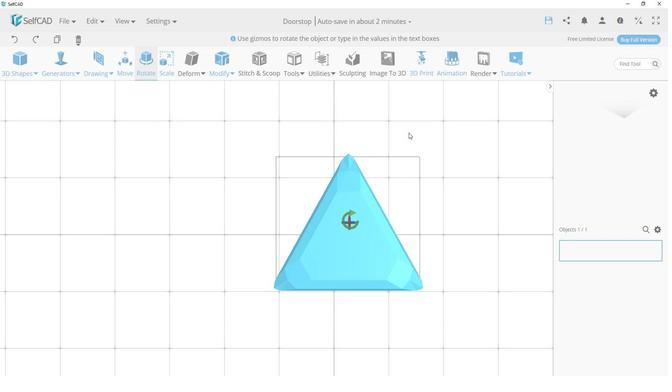 
Action: Mouse pressed left at (392, 136)
Screenshot: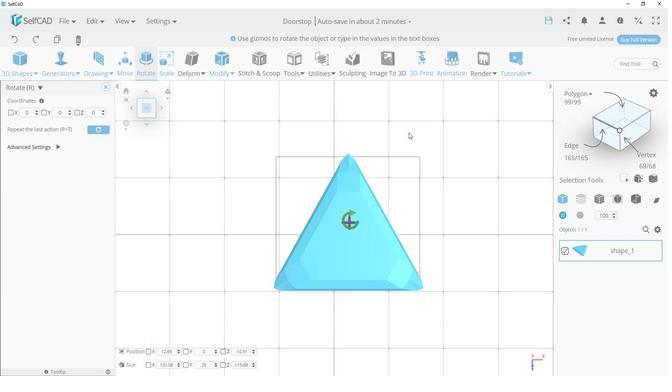 
Action: Mouse moved to (568, 132)
Screenshot: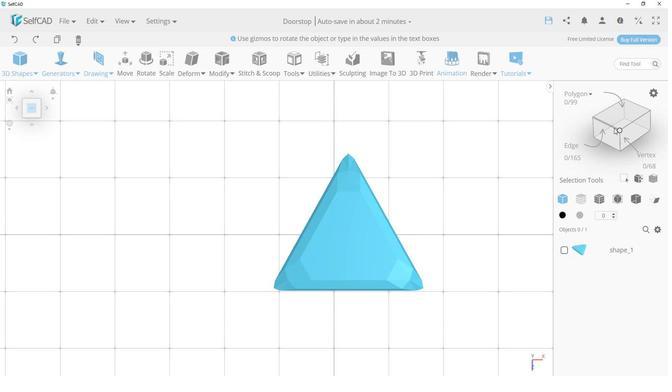 
Action: Mouse pressed left at (568, 132)
Screenshot: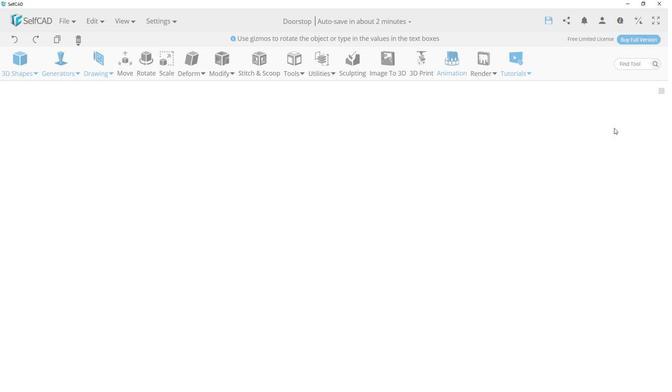 
Action: Mouse moved to (524, 240)
Screenshot: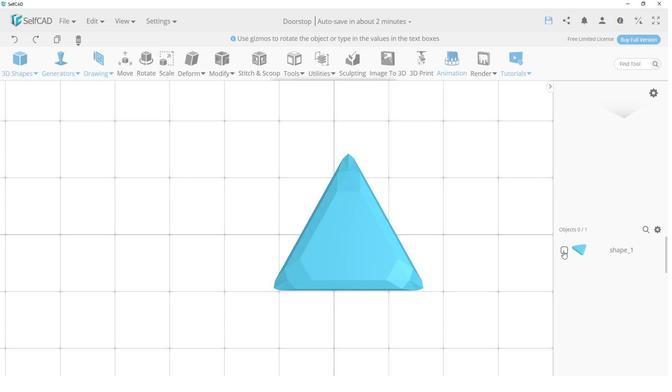 
Action: Mouse pressed left at (524, 240)
Screenshot: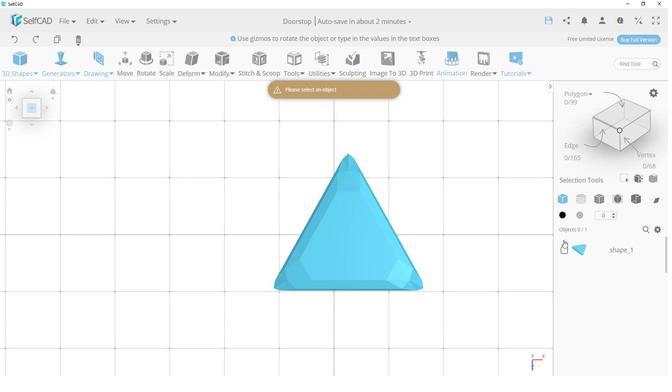 
Action: Mouse moved to (563, 129)
Screenshot: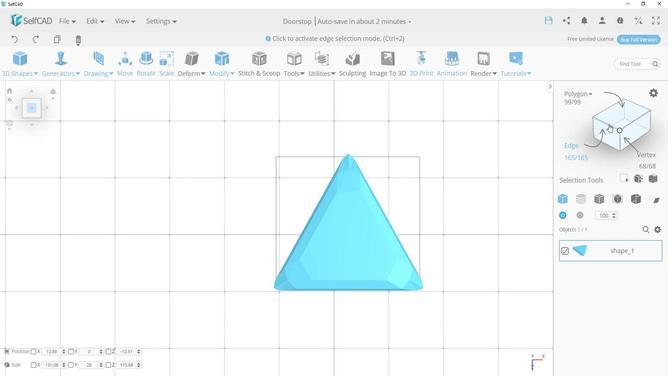 
Action: Mouse pressed left at (563, 129)
Screenshot: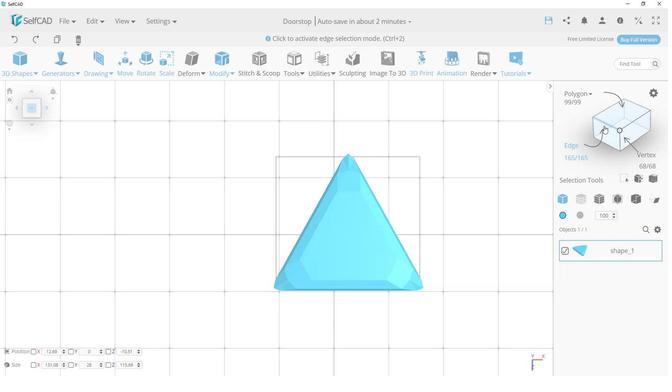 
Action: Mouse moved to (395, 198)
Screenshot: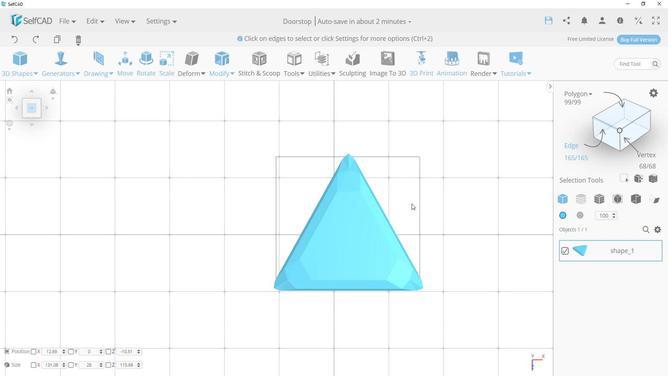 
Action: Mouse pressed left at (395, 198)
Screenshot: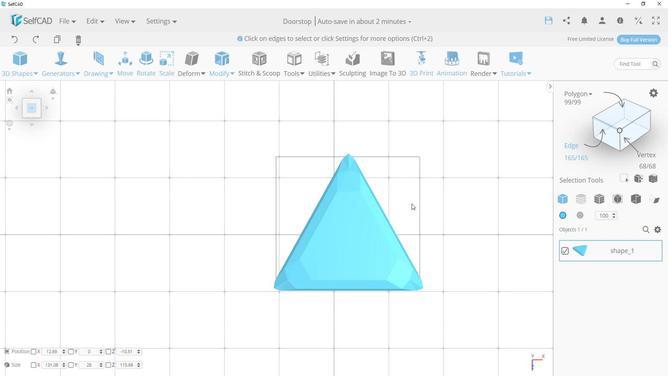 
Action: Mouse moved to (454, 198)
Screenshot: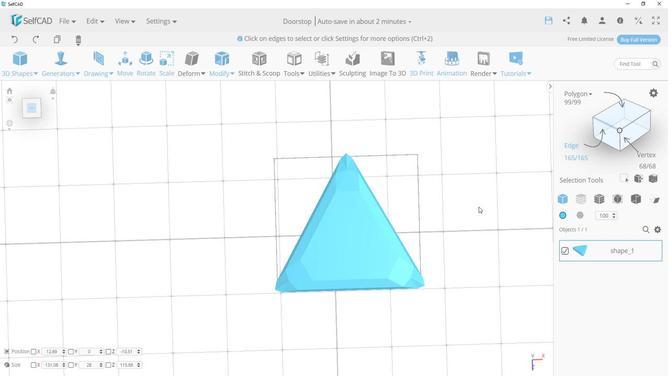 
Action: Mouse pressed left at (454, 198)
Screenshot: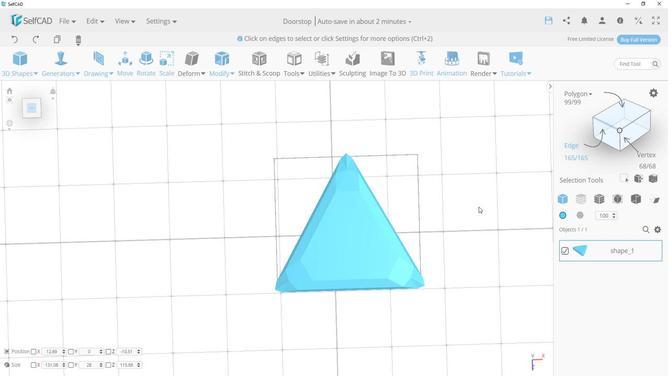 
Action: Mouse moved to (93, 336)
Screenshot: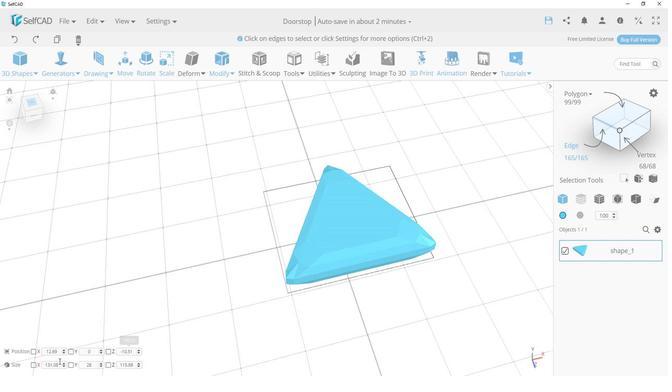 
Action: Mouse pressed left at (93, 336)
Screenshot: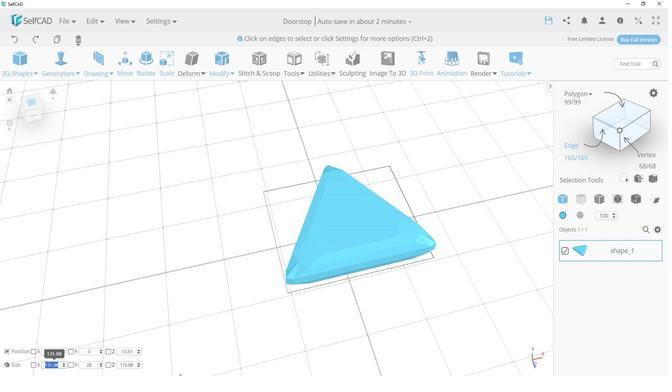 
Action: Mouse moved to (159, 274)
Screenshot: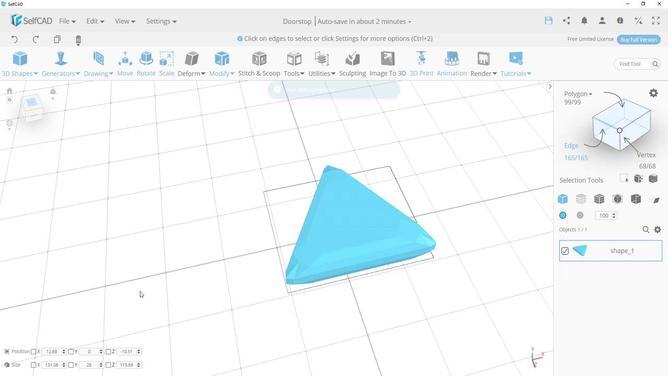 
Action: Mouse pressed left at (159, 274)
Screenshot: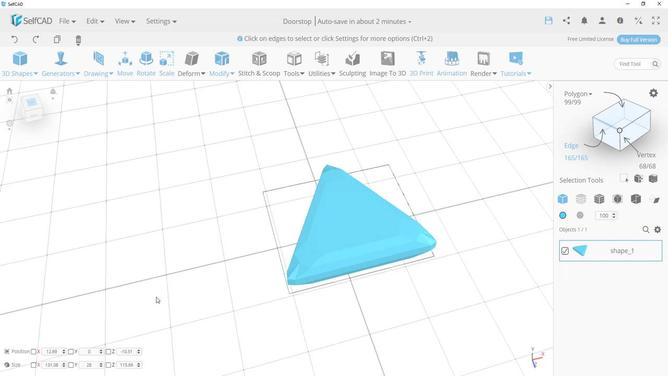 
Action: Mouse moved to (244, 328)
Screenshot: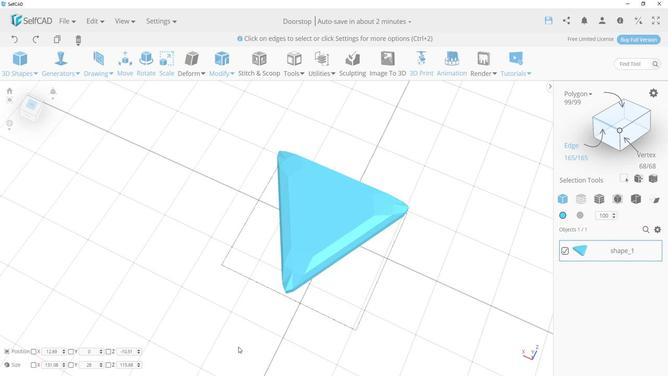 
Action: Mouse pressed left at (244, 328)
Screenshot: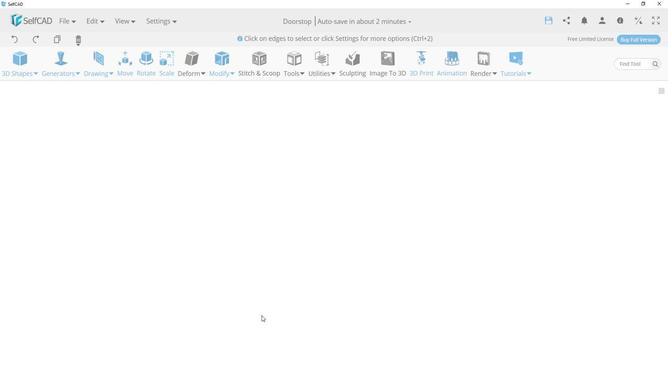 
Action: Mouse moved to (308, 229)
Screenshot: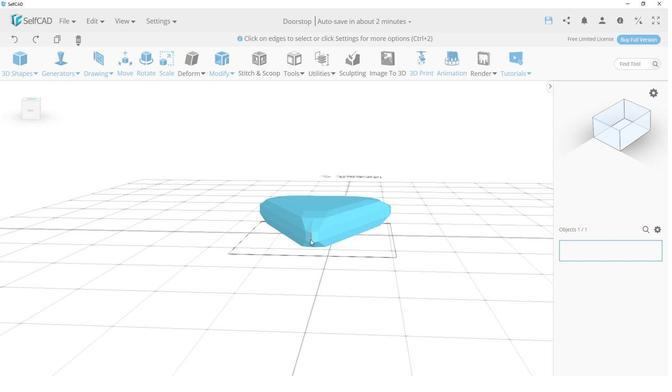 
Action: Mouse pressed left at (308, 229)
Screenshot: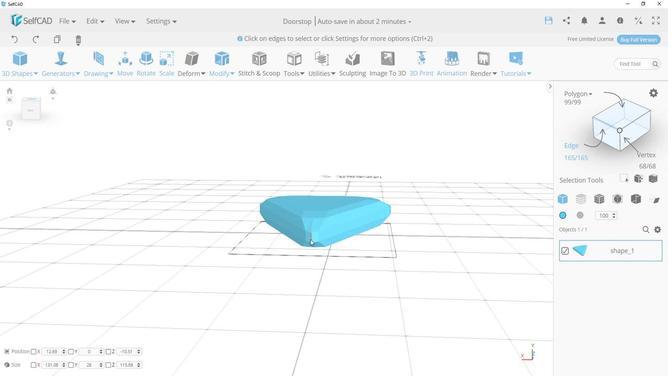 
Action: Mouse moved to (307, 218)
Screenshot: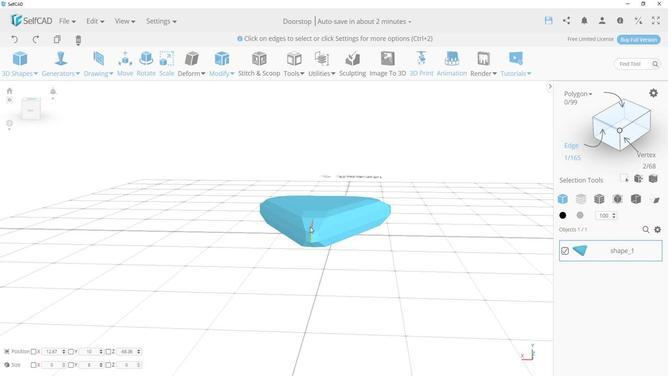 
Action: Mouse pressed left at (307, 218)
Screenshot: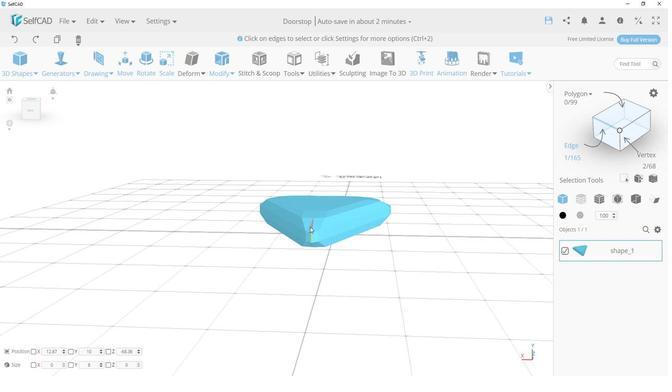 
Action: Mouse moved to (310, 236)
Screenshot: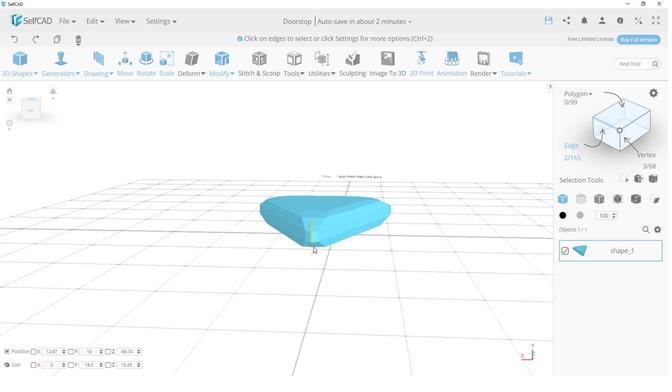 
Action: Mouse pressed left at (310, 236)
Screenshot: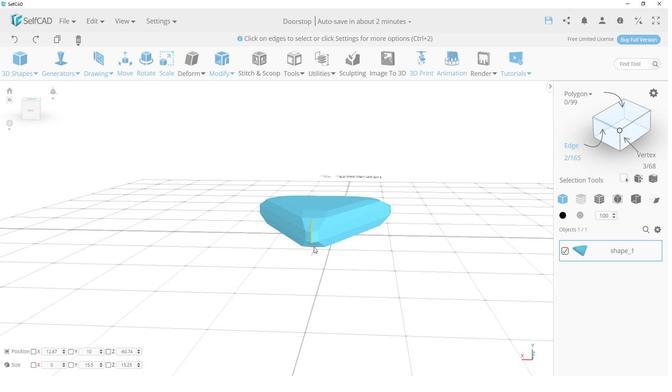 
Action: Mouse moved to (321, 246)
Screenshot: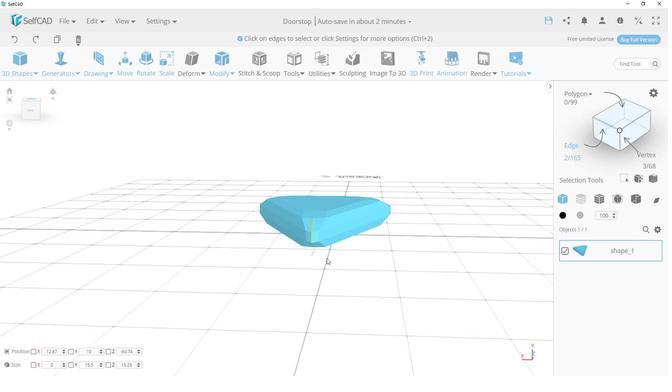 
Action: Mouse pressed left at (321, 246)
Screenshot: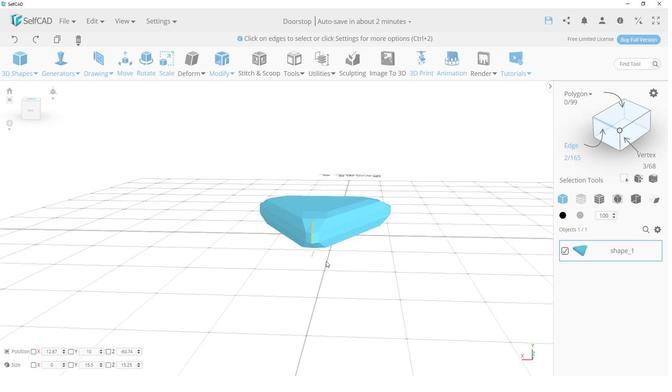 
Action: Mouse moved to (305, 257)
Screenshot: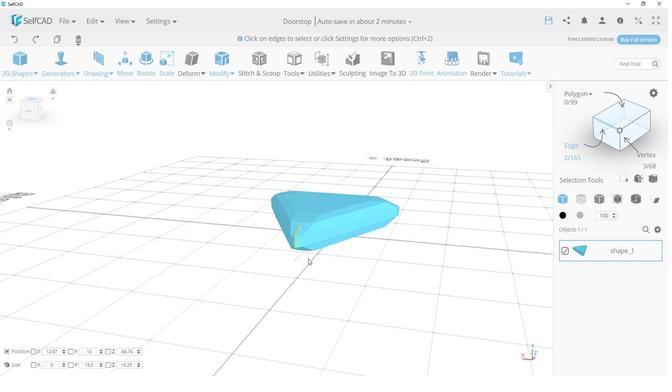 
Action: Mouse pressed left at (305, 257)
Screenshot: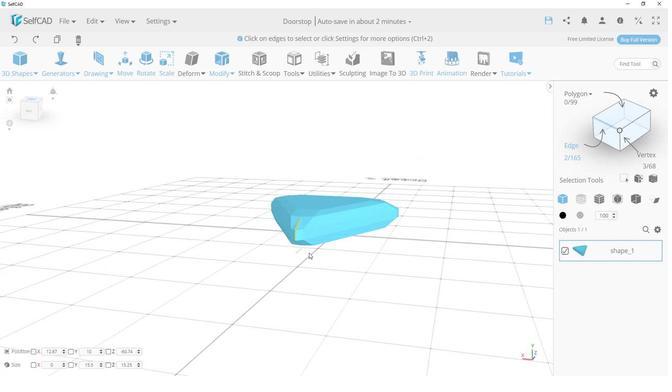 
Action: Mouse moved to (333, 306)
Screenshot: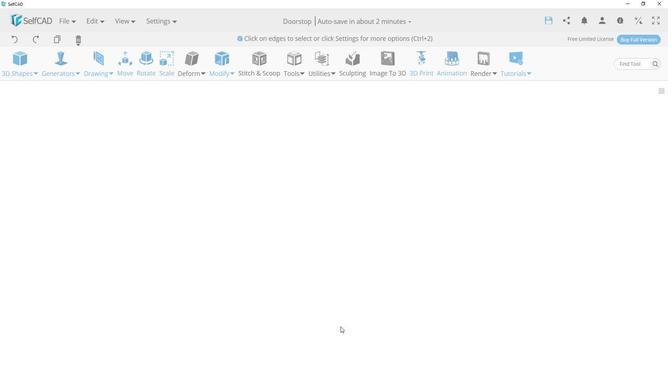 
Action: Mouse pressed left at (333, 306)
Screenshot: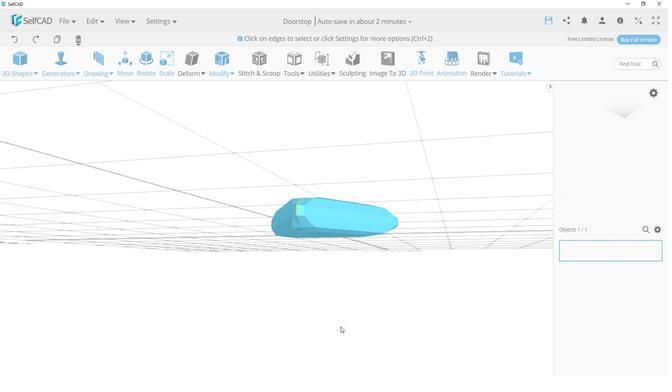 
Action: Mouse moved to (386, 176)
Screenshot: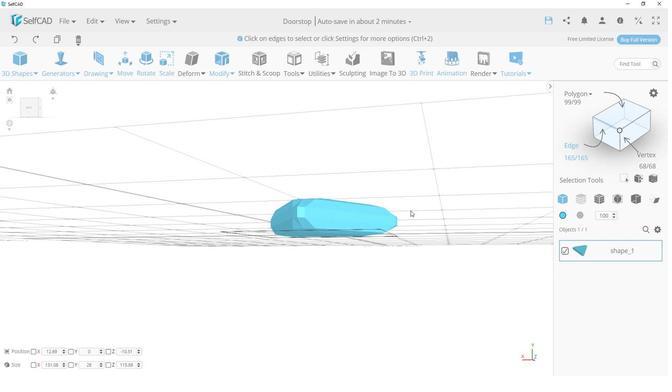 
Action: Mouse pressed left at (386, 176)
Screenshot: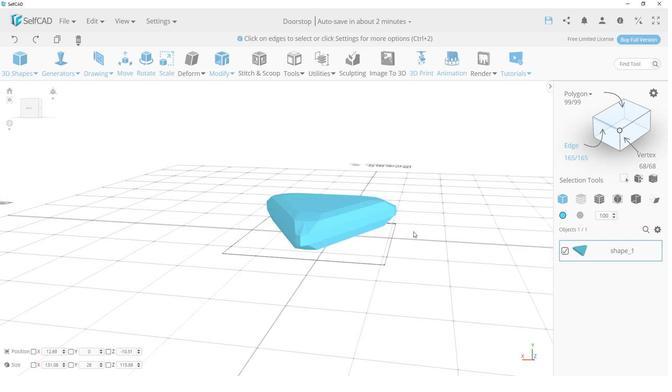 
Action: Mouse moved to (397, 225)
Screenshot: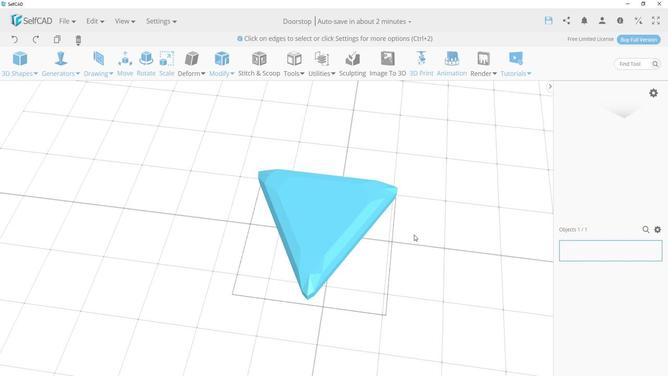 
Action: Key pressed ctrl+Z<'\x1a'><'\x1a'>
Screenshot: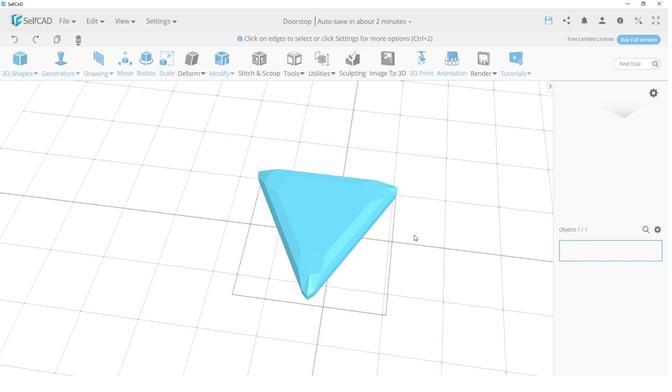 
Action: Mouse moved to (397, 229)
Screenshot: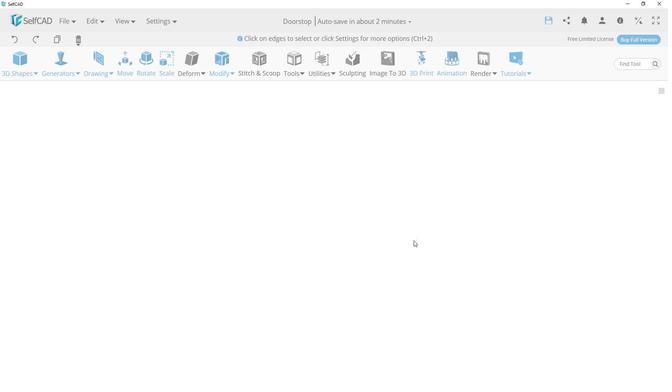 
Action: Key pressed ctrl+Z
Screenshot: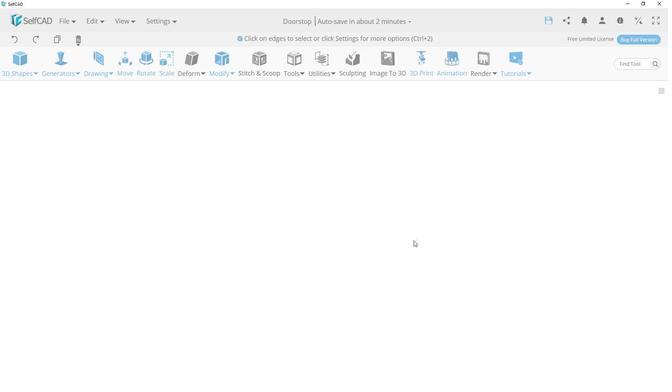 
Action: Mouse moved to (396, 231)
Screenshot: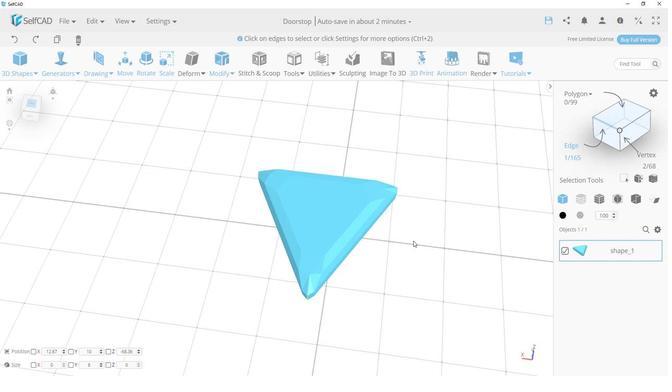 
Action: Key pressed <'\x1a'><'\x1a'><'\x1a'><'\x1a'><'\x1a'>
Screenshot: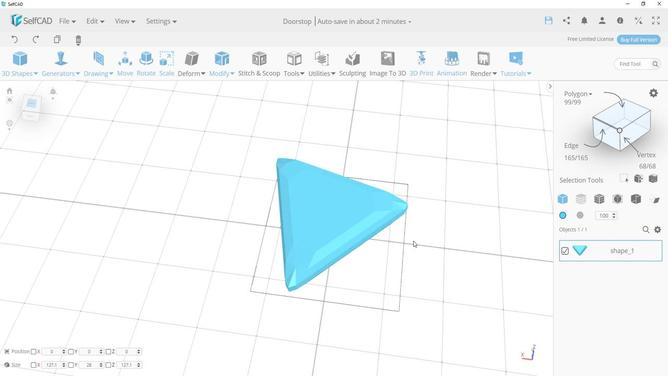 
Action: Mouse moved to (230, 81)
Screenshot: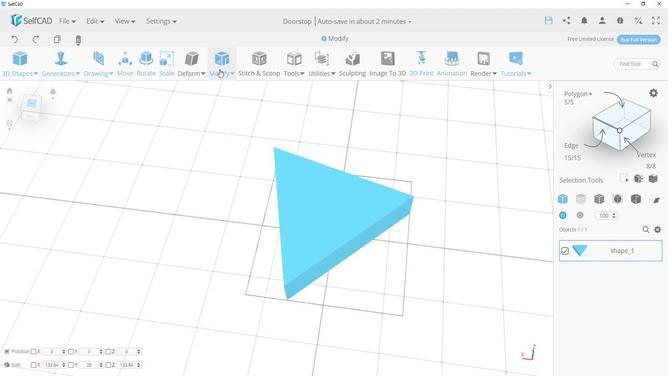 
Action: Mouse pressed left at (230, 81)
Screenshot: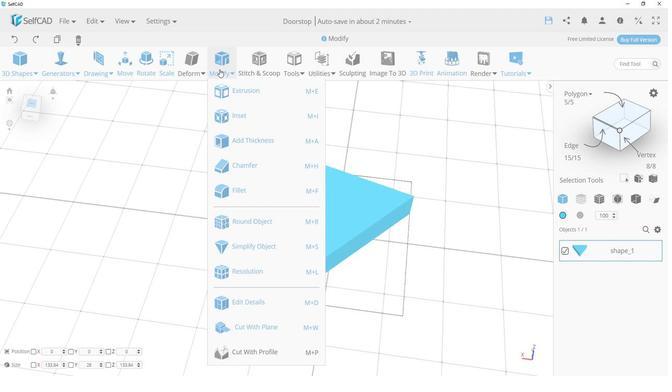 
Action: Mouse moved to (256, 183)
Screenshot: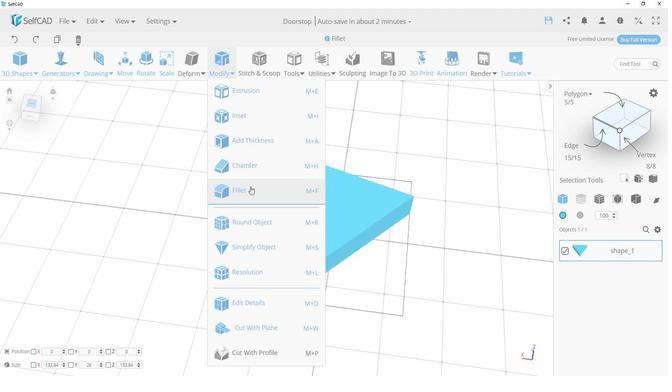 
Action: Mouse pressed left at (256, 183)
Screenshot: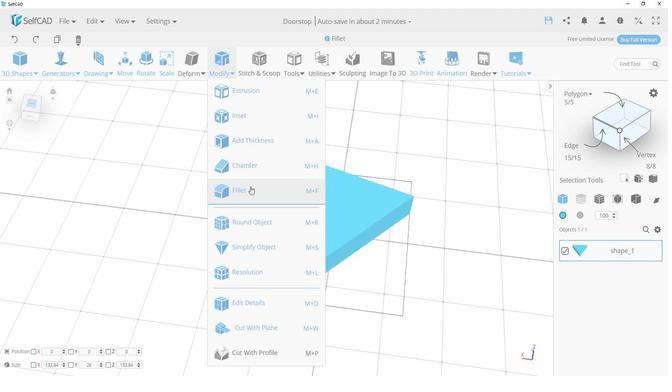 
Action: Mouse moved to (51, 142)
Screenshot: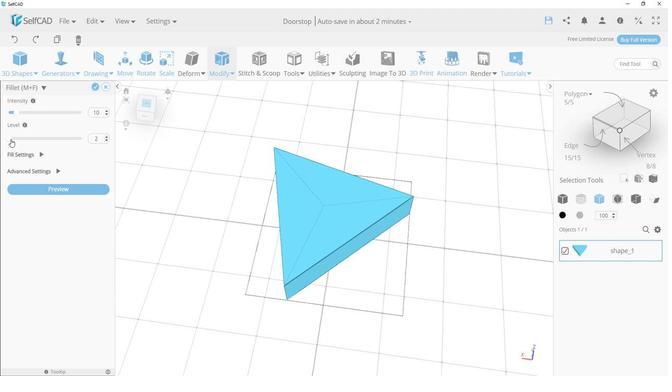 
Action: Mouse pressed left at (51, 142)
Screenshot: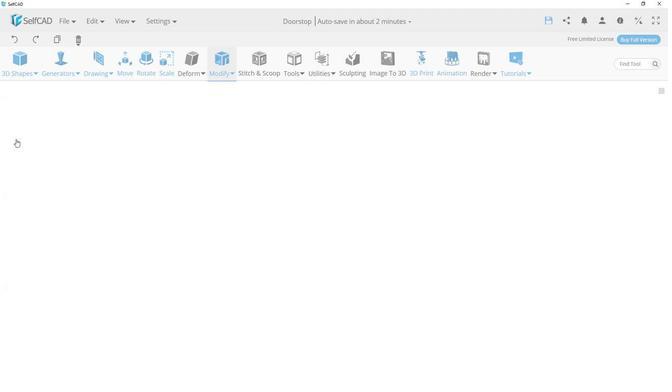 
Action: Mouse moved to (101, 119)
Screenshot: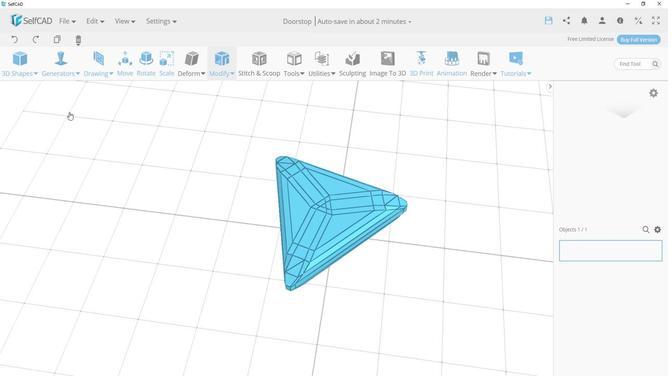 
Action: Mouse pressed left at (101, 119)
Screenshot: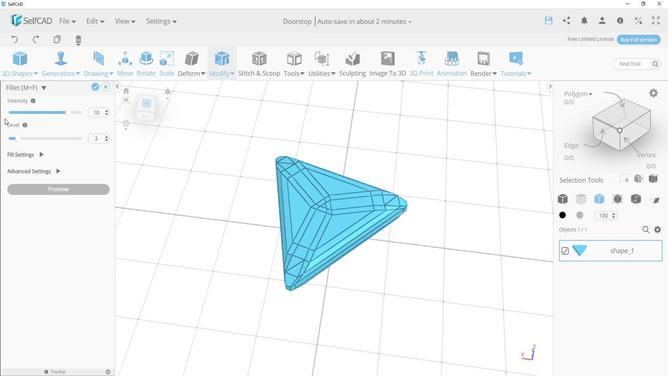 
Action: Mouse moved to (57, 141)
Screenshot: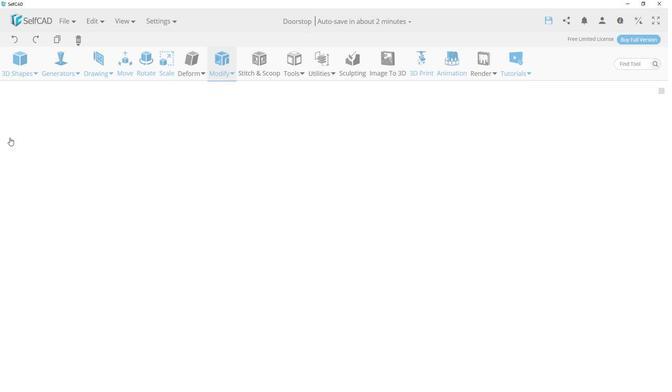
Action: Mouse pressed left at (57, 141)
Screenshot: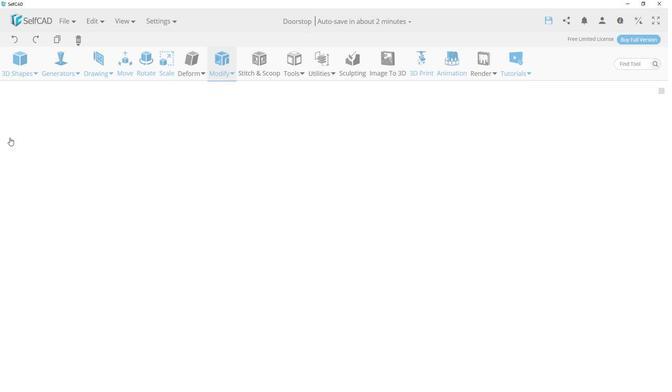 
Action: Mouse moved to (49, 118)
Screenshot: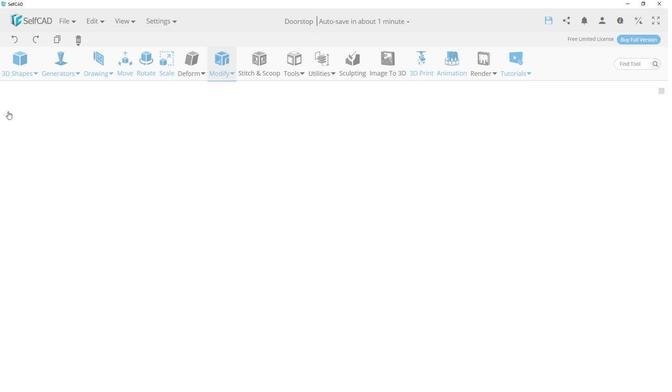 
Action: Mouse pressed left at (49, 118)
Screenshot: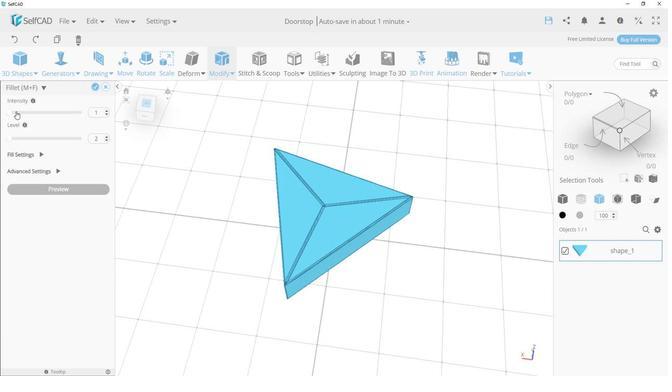 
Action: Mouse moved to (56, 118)
Screenshot: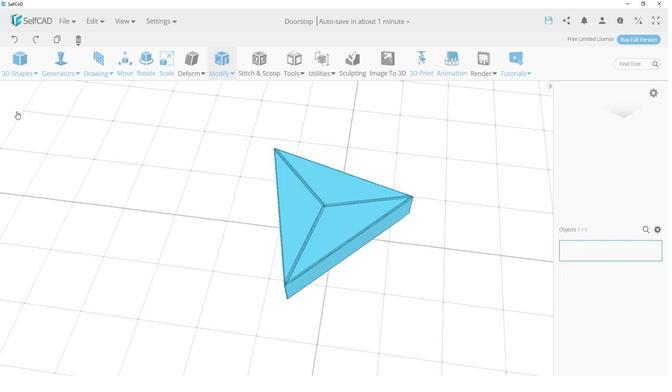 
Action: Mouse pressed left at (56, 118)
Screenshot: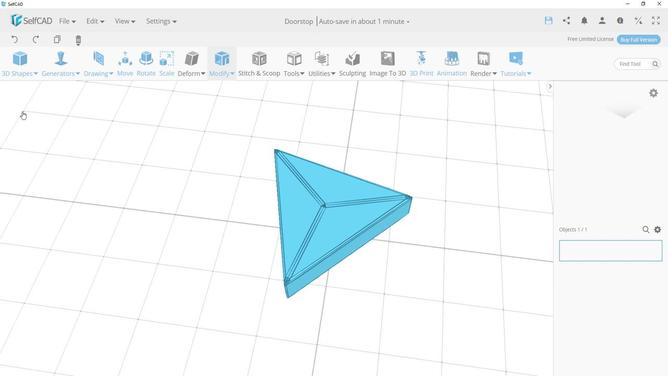 
Action: Mouse moved to (384, 248)
Screenshot: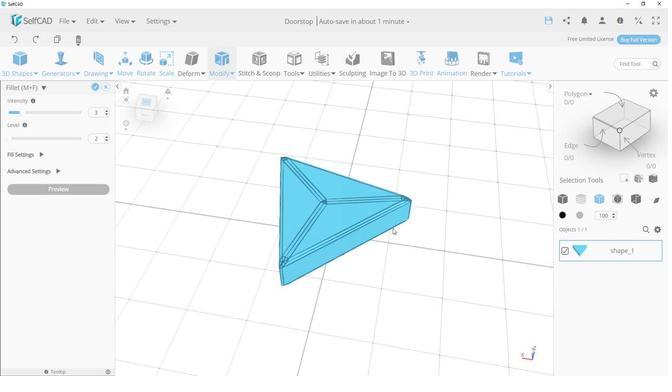 
Action: Mouse pressed left at (384, 248)
Screenshot: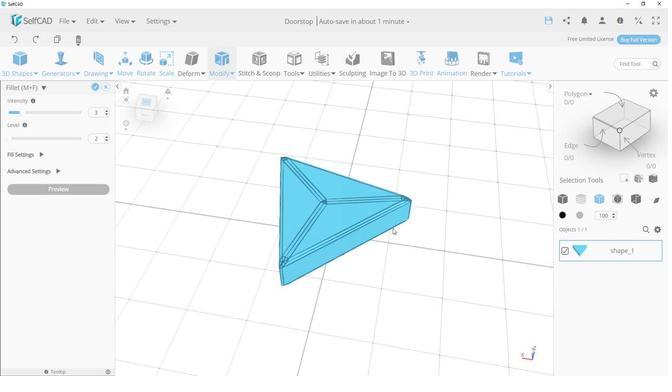 
Action: Mouse moved to (132, 118)
Screenshot: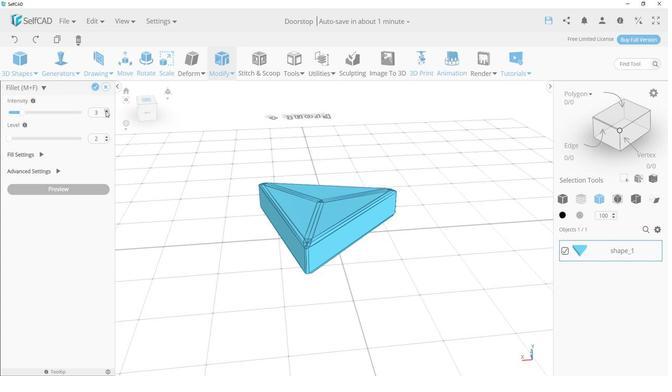 
Action: Mouse pressed left at (132, 118)
Screenshot: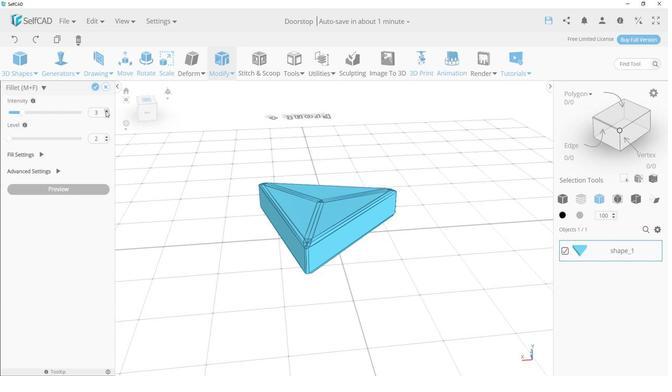 
Action: Mouse pressed left at (132, 118)
Screenshot: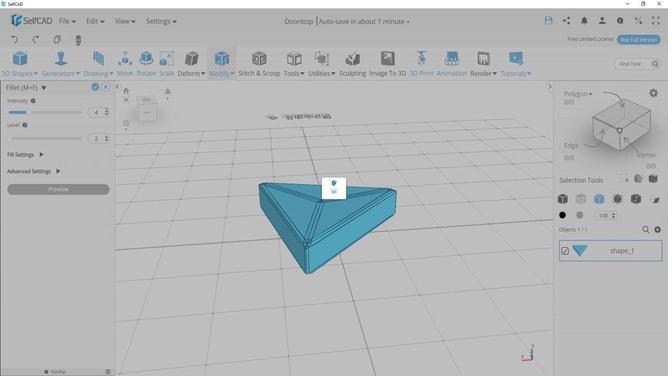 
Action: Mouse pressed left at (132, 118)
Screenshot: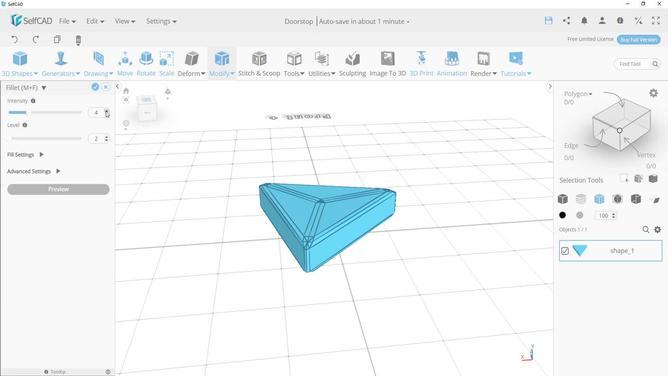 
Action: Mouse pressed left at (132, 118)
Screenshot: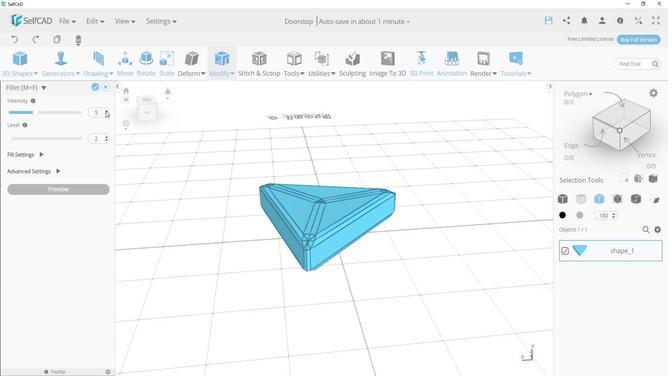
Action: Mouse moved to (133, 142)
Screenshot: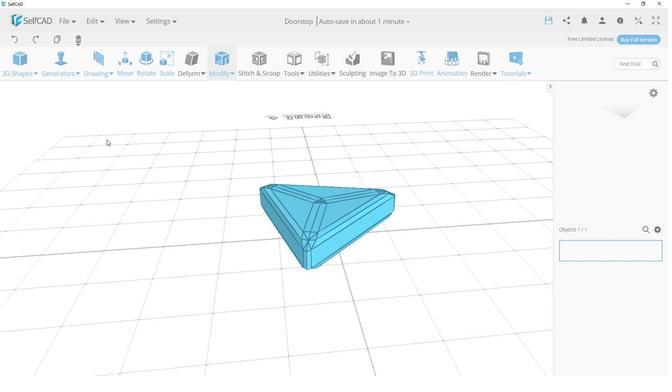 
Action: Mouse pressed left at (133, 142)
Screenshot: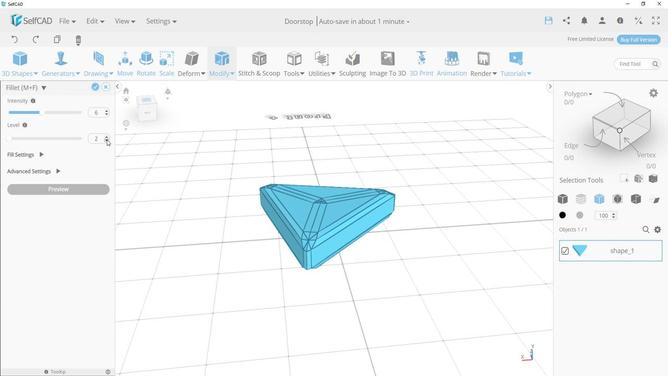 
Action: Mouse pressed left at (133, 142)
Screenshot: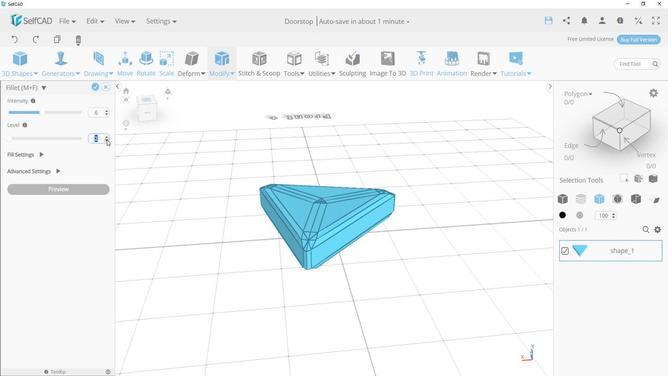 
Action: Mouse pressed left at (133, 142)
Screenshot: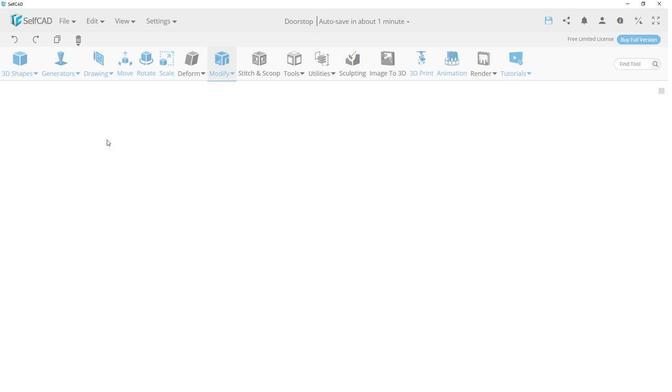 
Action: Mouse pressed left at (133, 142)
Screenshot: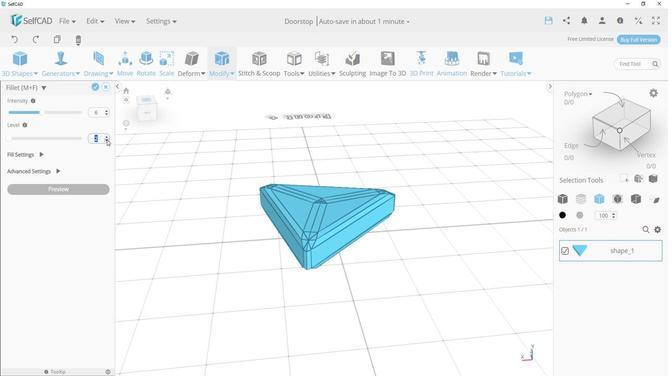 
Action: Mouse moved to (79, 154)
Screenshot: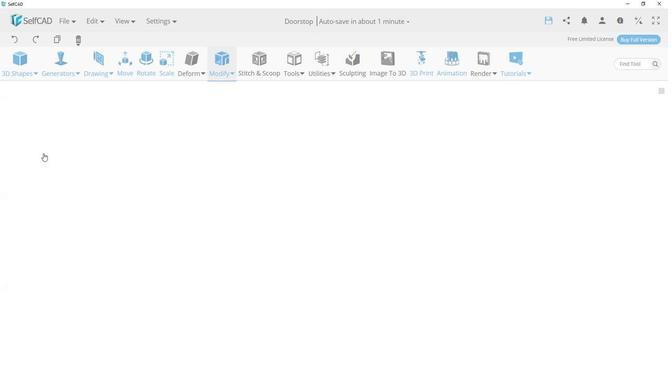 
Action: Mouse pressed left at (79, 154)
Screenshot: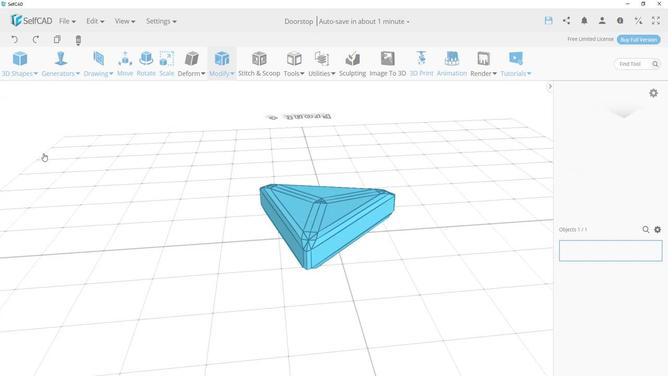 
Action: Mouse moved to (129, 168)
Screenshot: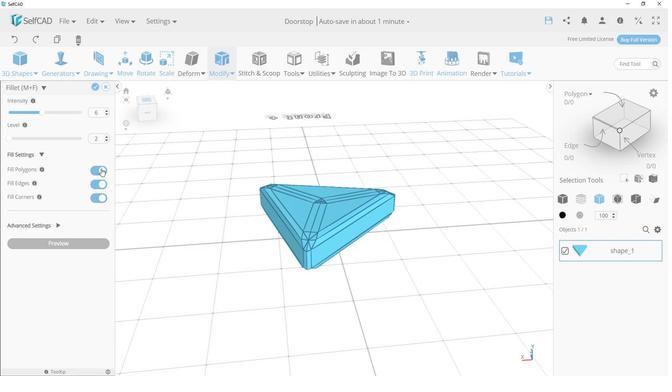 
Action: Mouse pressed left at (129, 168)
Screenshot: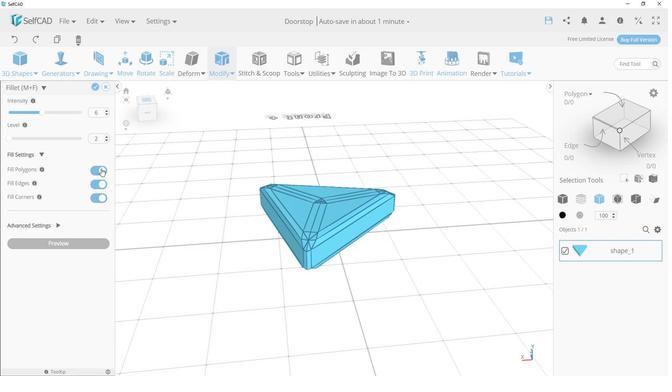 
Action: Mouse pressed left at (129, 168)
Screenshot: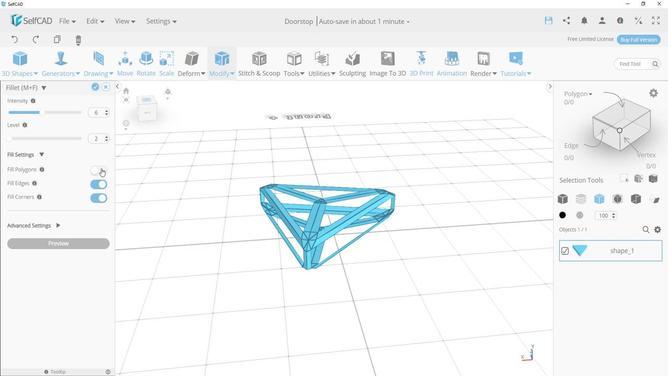 
Action: Mouse moved to (127, 182)
Screenshot: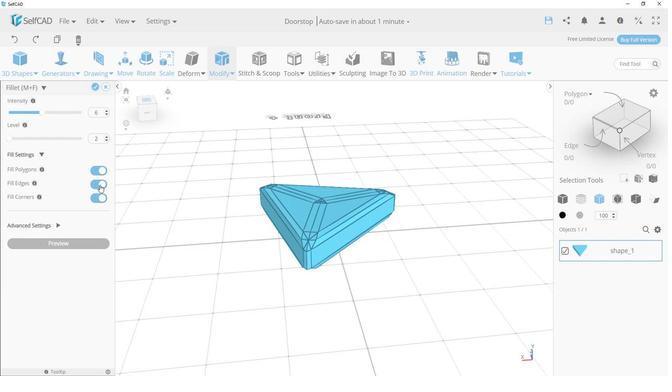 
Action: Mouse pressed left at (127, 182)
Screenshot: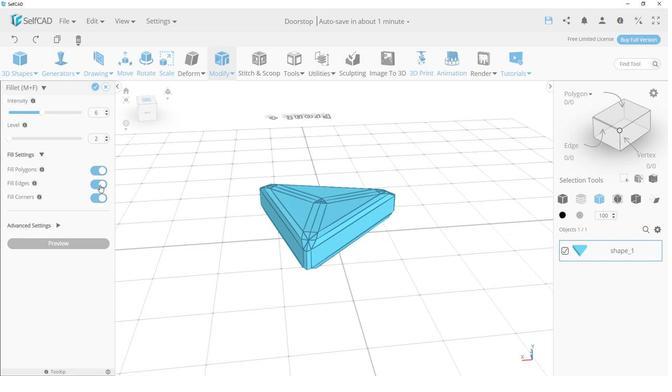 
Action: Mouse pressed left at (127, 182)
Screenshot: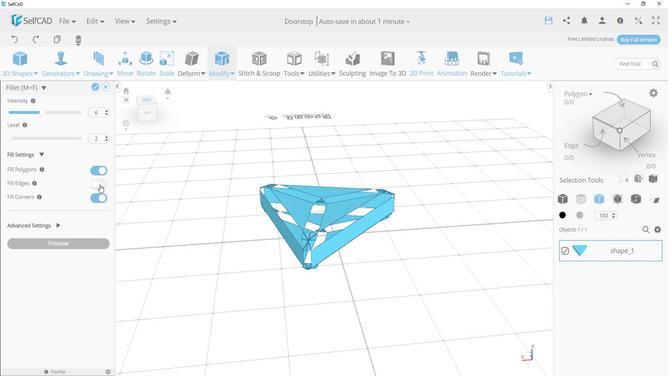 
Action: Mouse moved to (126, 193)
Screenshot: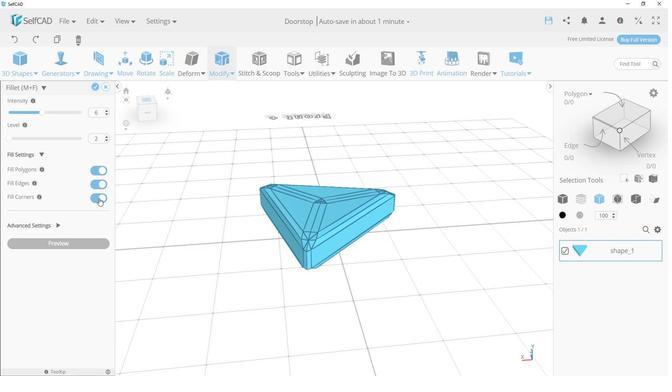 
Action: Mouse pressed left at (126, 193)
Screenshot: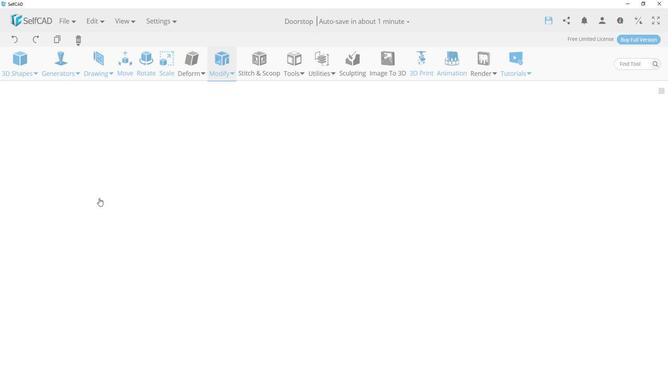 
Action: Mouse pressed left at (126, 193)
Screenshot: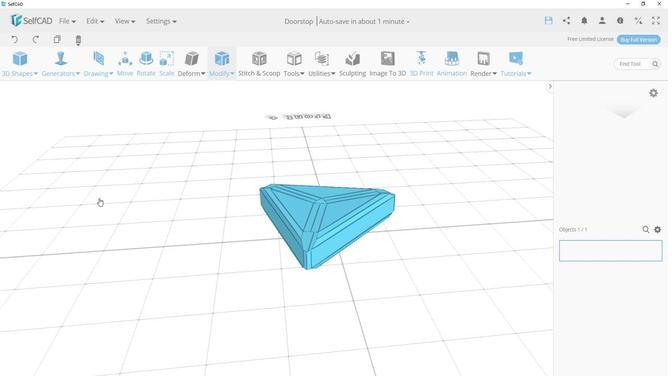 
Action: Mouse moved to (91, 216)
Screenshot: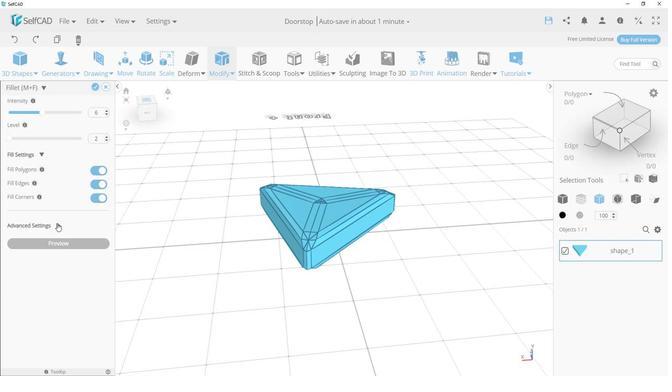 
Action: Mouse pressed left at (91, 216)
Screenshot: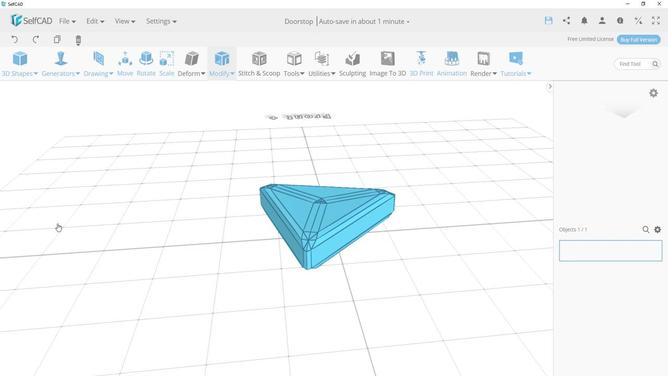 
Action: Mouse moved to (74, 237)
Screenshot: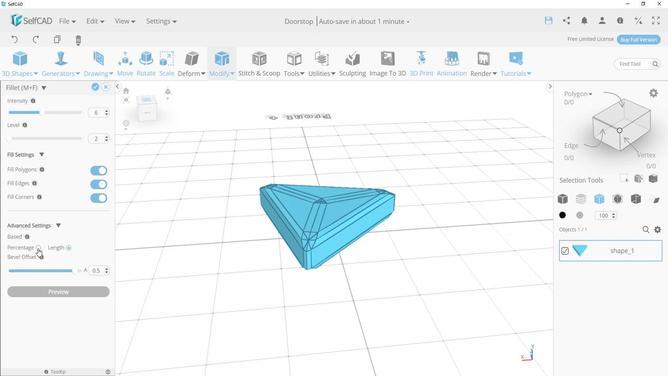 
Action: Mouse pressed left at (74, 237)
Screenshot: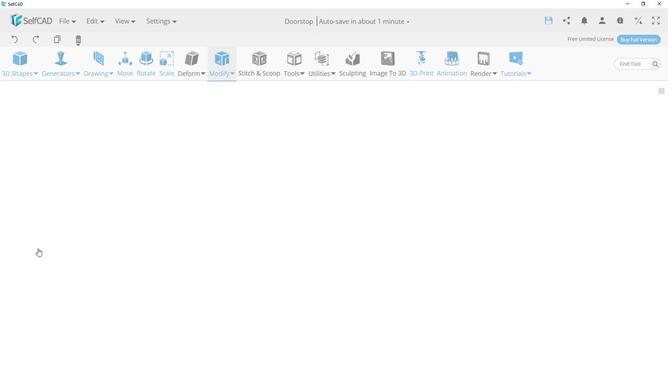 
Action: Mouse moved to (100, 236)
Screenshot: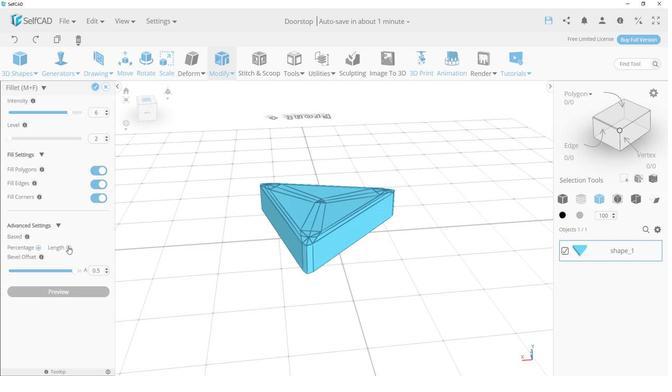 
Action: Mouse pressed left at (100, 236)
Screenshot: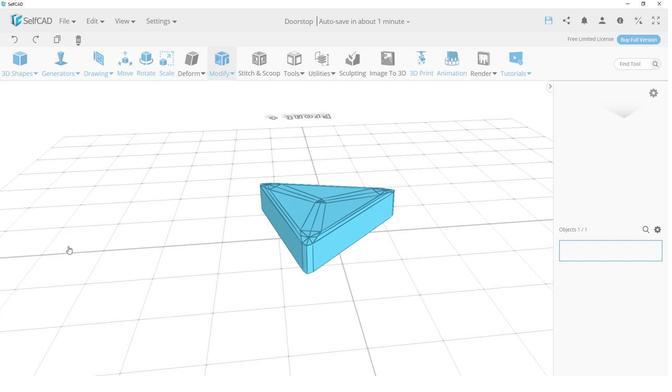 
Action: Mouse moved to (76, 236)
Screenshot: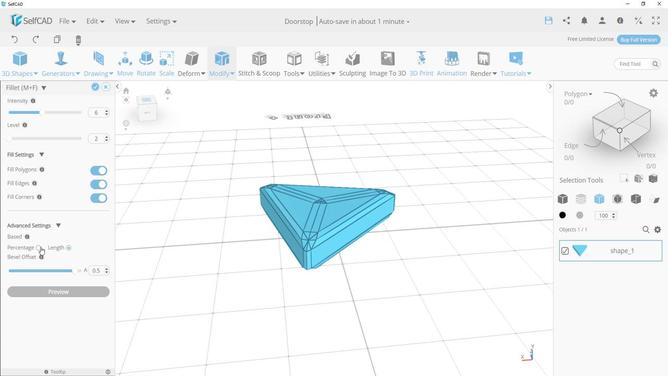 
Action: Mouse pressed left at (76, 236)
Screenshot: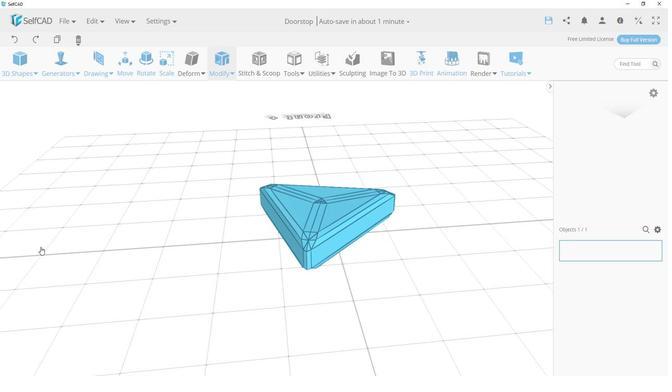 
Action: Mouse moved to (388, 285)
Screenshot: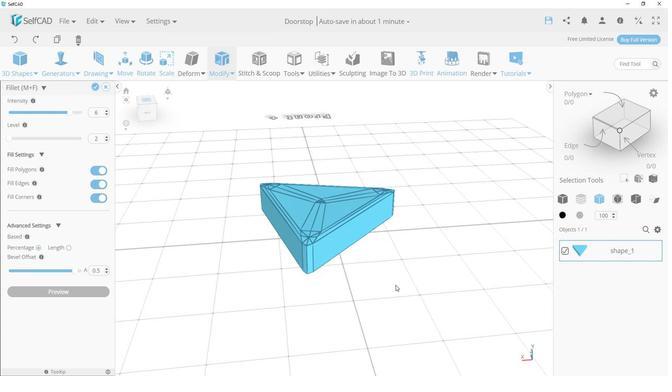 
Action: Mouse pressed left at (388, 285)
Screenshot: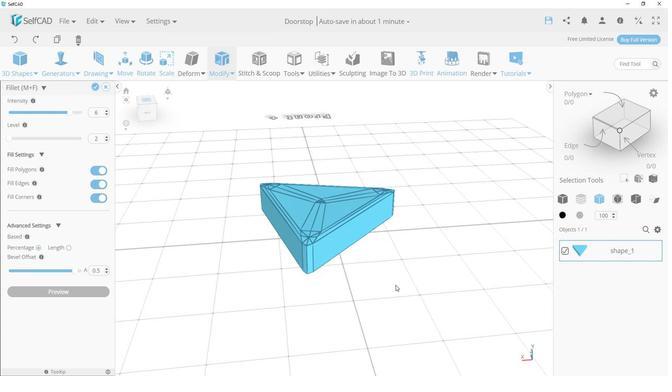 
Action: Mouse moved to (101, 119)
Screenshot: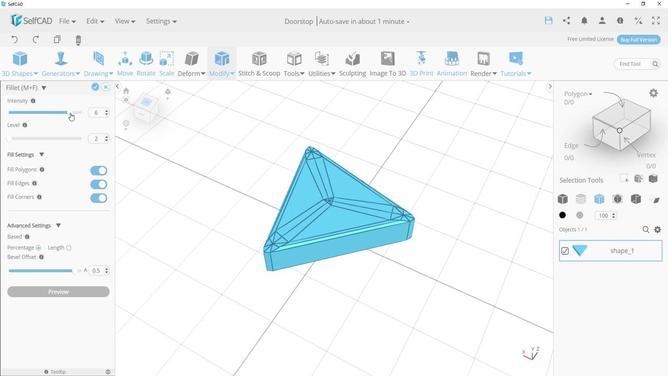 
Action: Mouse pressed left at (101, 119)
Screenshot: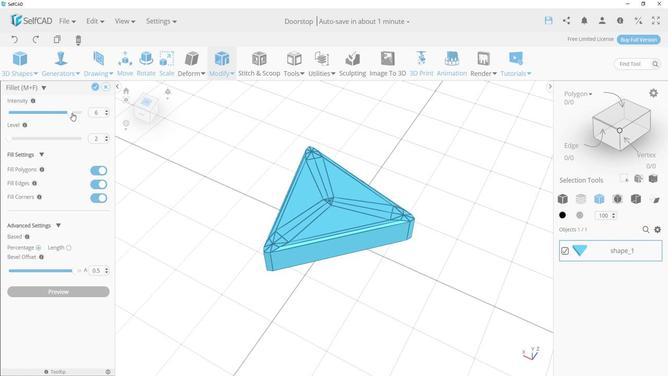
Action: Mouse moved to (299, 260)
Screenshot: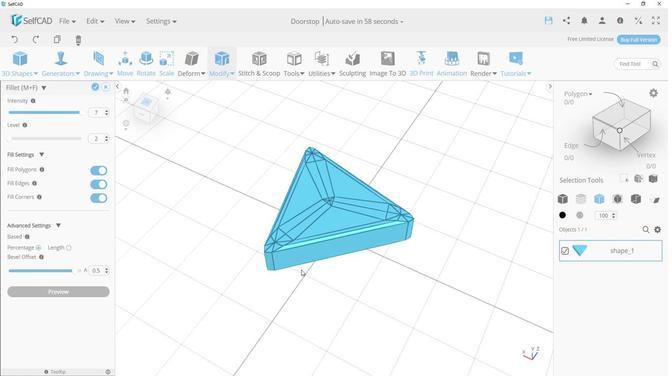 
Action: Mouse pressed left at (299, 260)
Screenshot: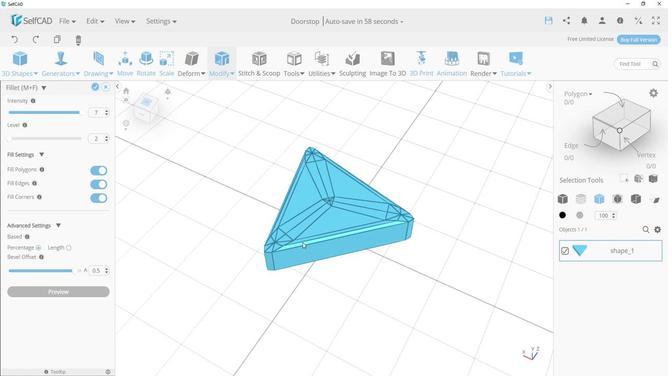 
Action: Mouse moved to (268, 239)
Screenshot: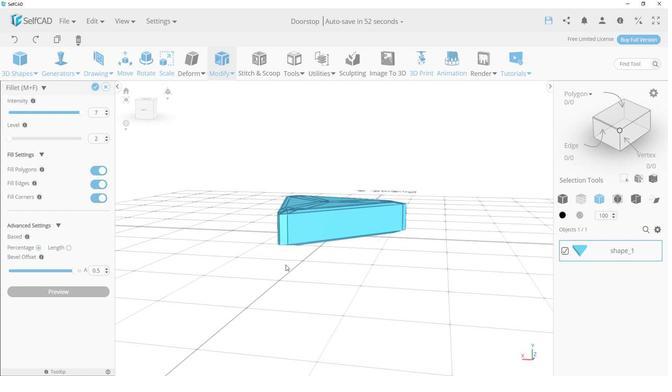 
Action: Mouse pressed left at (268, 239)
Screenshot: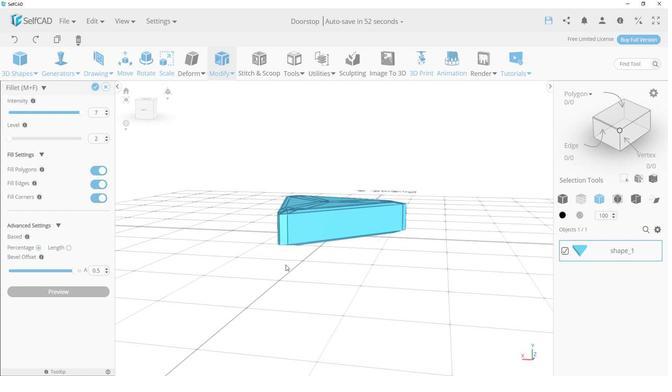 
Action: Mouse moved to (133, 139)
Screenshot: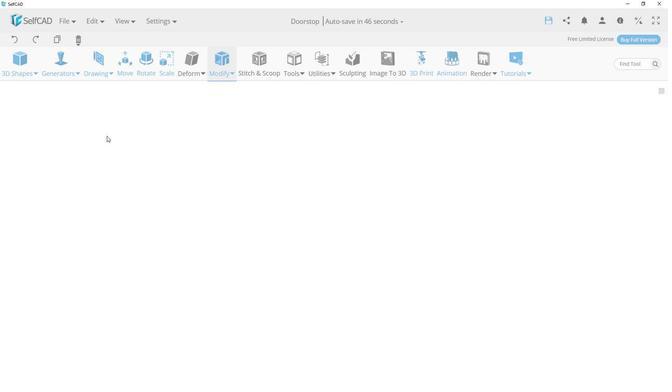 
Action: Mouse pressed left at (133, 139)
Screenshot: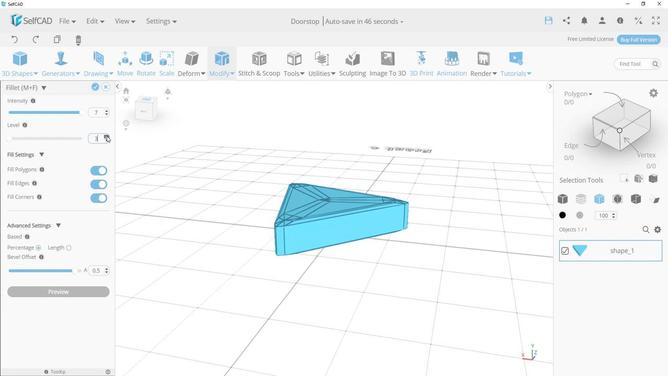 
Action: Mouse moved to (264, 217)
Screenshot: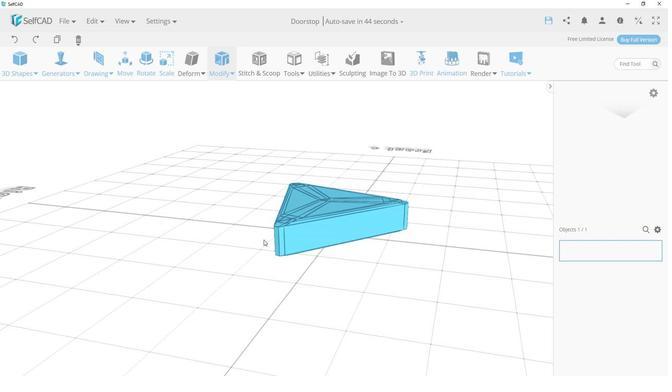 
Action: Mouse pressed left at (264, 217)
Screenshot: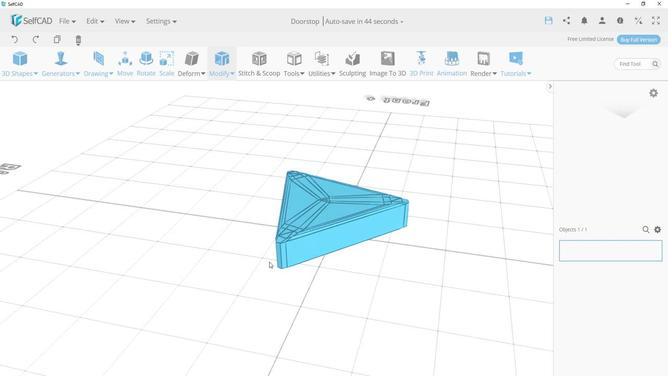 
Action: Mouse moved to (133, 143)
Screenshot: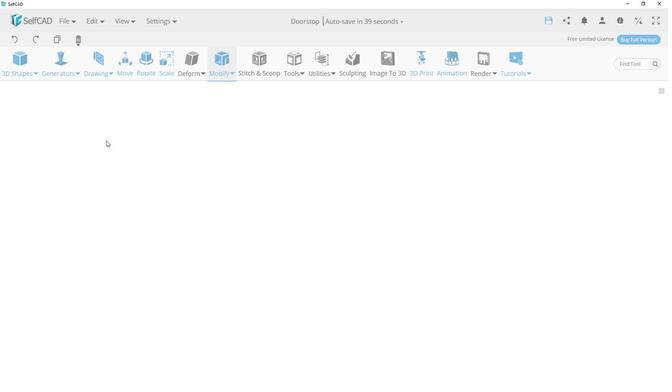 
Action: Mouse pressed left at (133, 143)
Screenshot: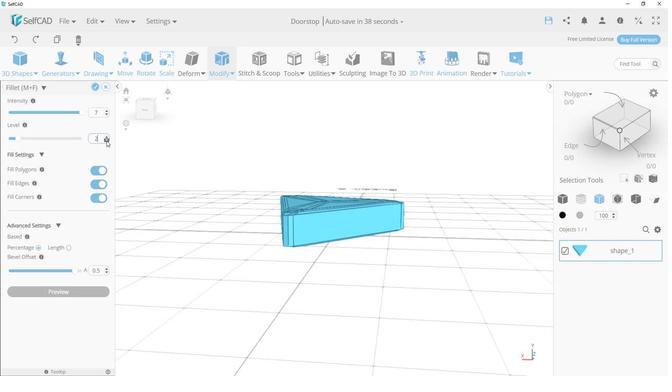 
Action: Mouse pressed left at (133, 143)
Screenshot: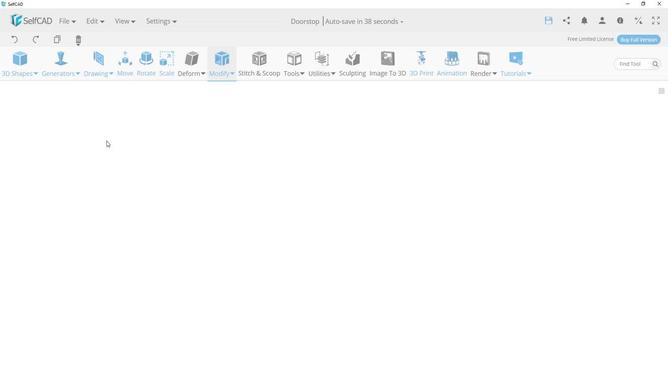 
Action: Mouse pressed left at (133, 143)
Screenshot: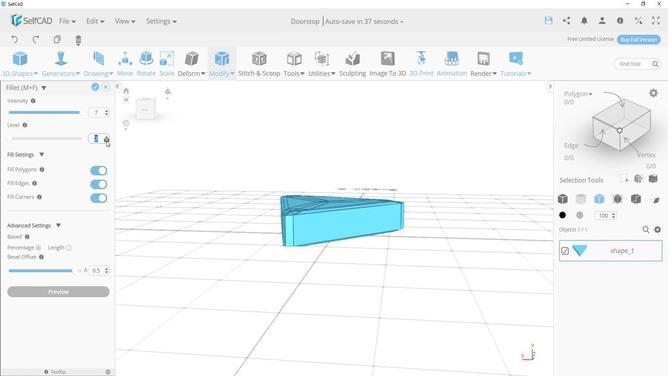 
Action: Mouse moved to (133, 143)
Screenshot: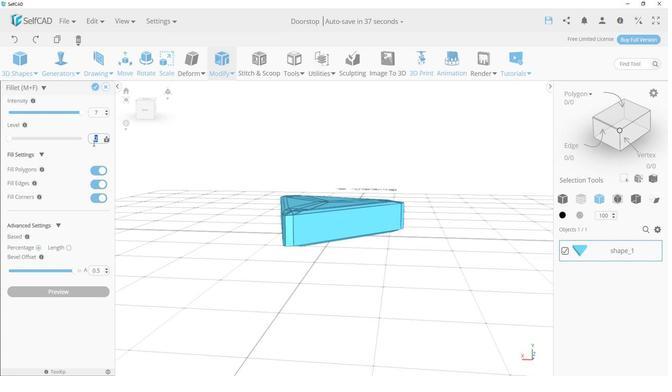 
Action: Mouse pressed left at (133, 143)
Screenshot: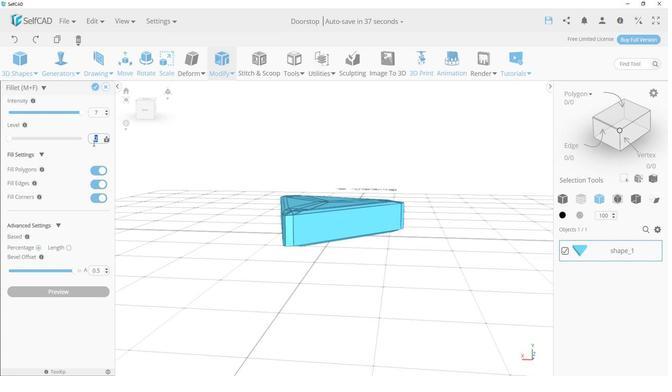 
Action: Mouse moved to (49, 142)
Screenshot: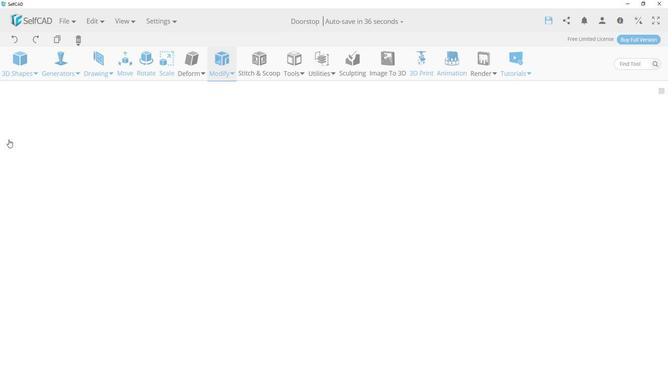
Action: Mouse pressed left at (49, 142)
Screenshot: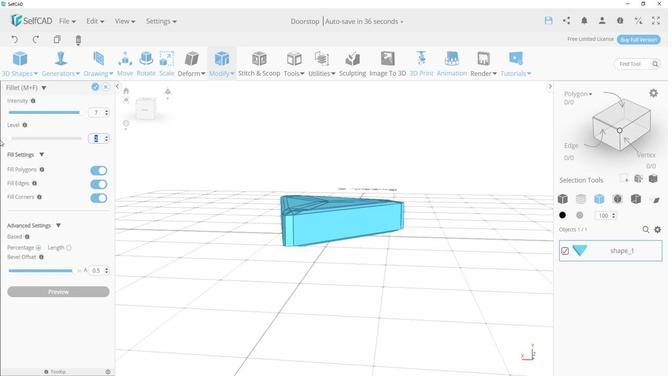 
Action: Mouse moved to (213, 171)
Screenshot: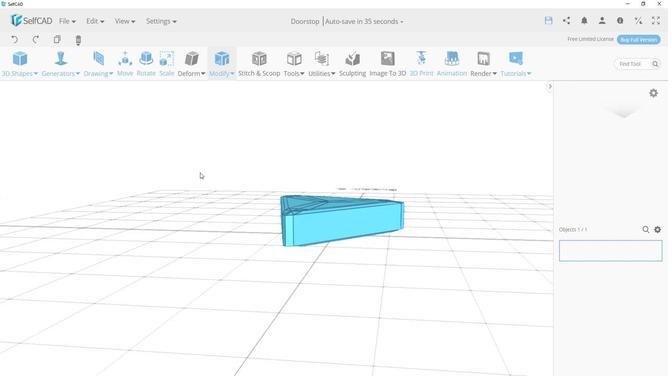 
Action: Mouse pressed left at (213, 171)
Screenshot: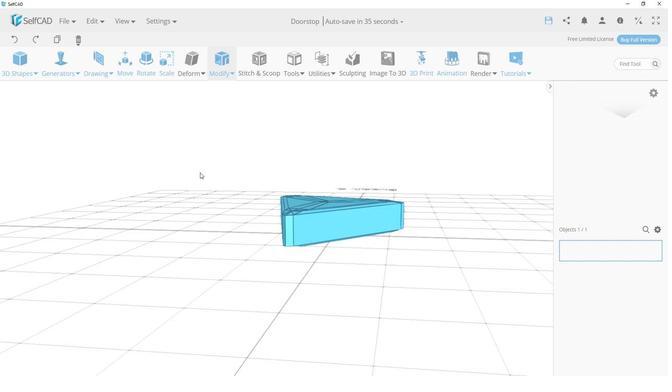 
Action: Mouse moved to (284, 198)
Screenshot: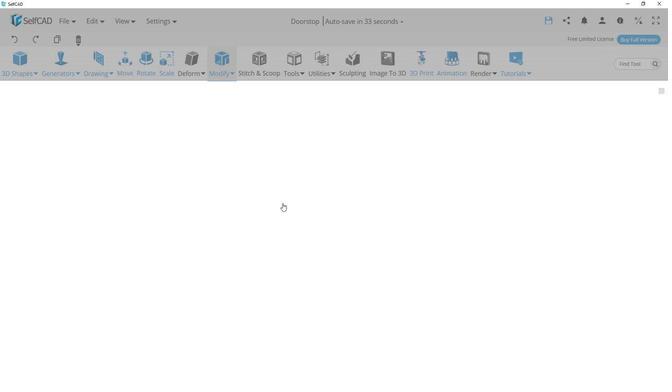 
Action: Mouse pressed left at (284, 198)
Screenshot: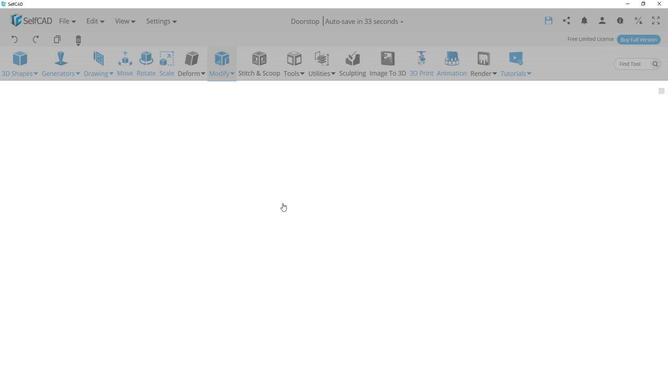 
Action: Mouse moved to (239, 216)
Screenshot: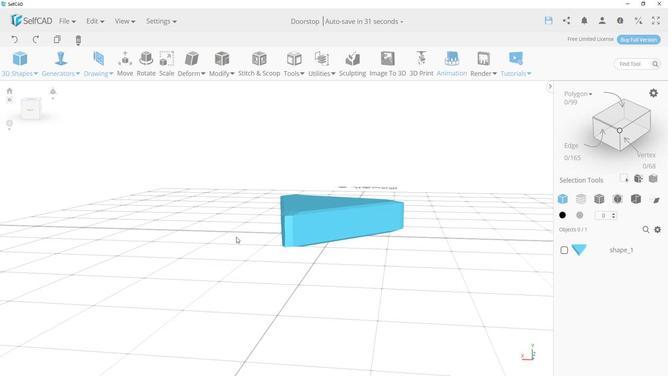 
Action: Mouse pressed left at (239, 216)
Screenshot: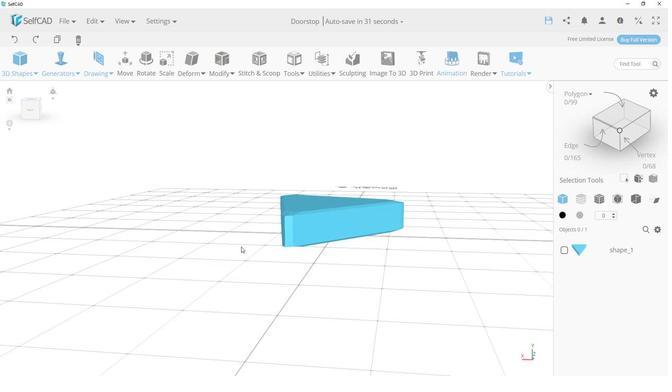 
Action: Mouse moved to (348, 230)
Screenshot: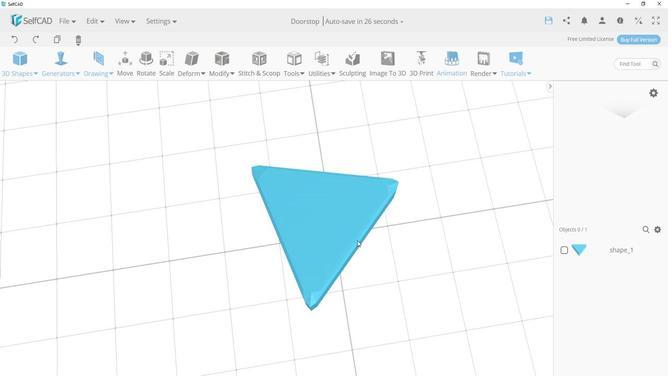 
Action: Mouse pressed left at (348, 230)
Screenshot: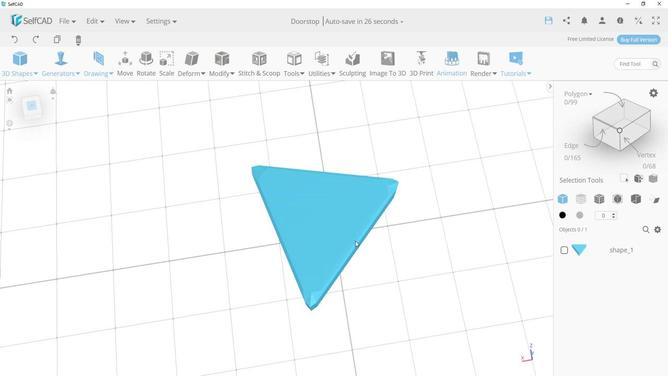 
Action: Mouse moved to (307, 205)
Screenshot: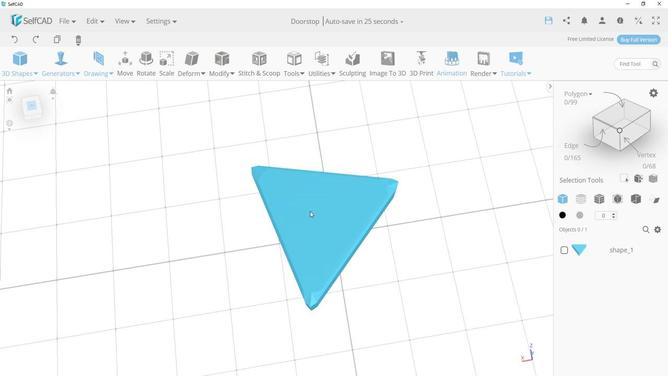 
Action: Mouse pressed left at (307, 205)
Screenshot: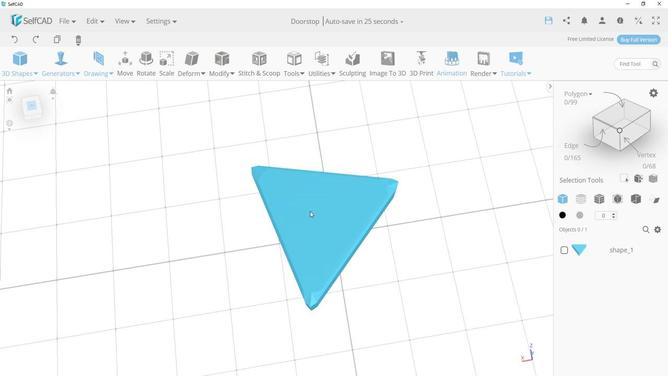 
Action: Mouse moved to (68, 111)
Screenshot: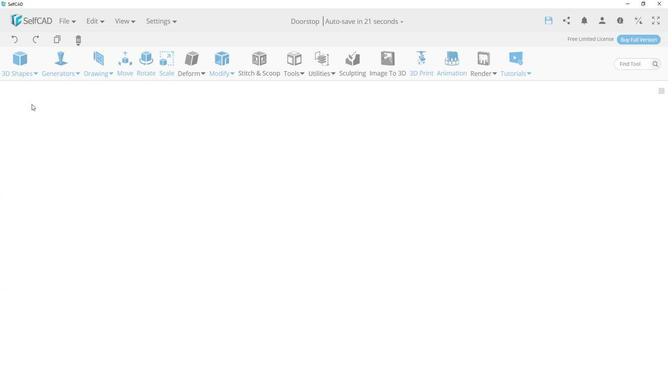 
Action: Mouse pressed left at (68, 111)
Screenshot: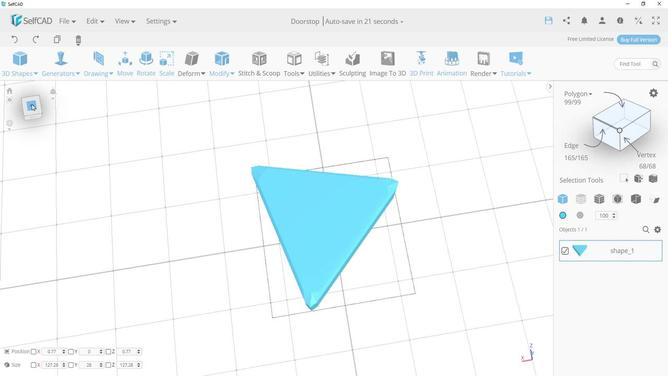
Action: Mouse moved to (164, 78)
Screenshot: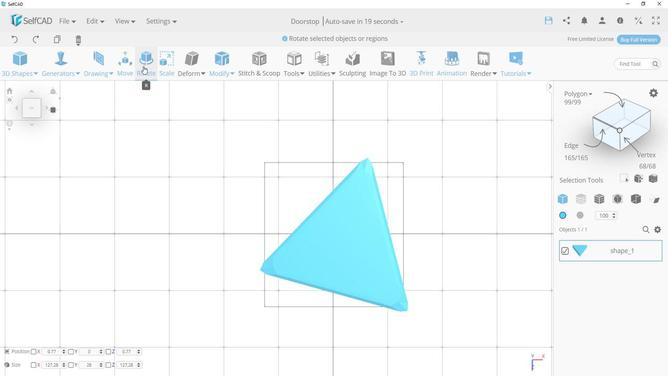 
Action: Mouse pressed left at (164, 78)
Screenshot: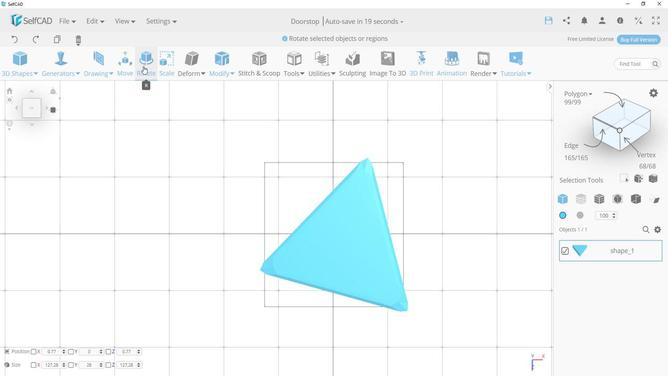 
Action: Mouse moved to (329, 217)
Screenshot: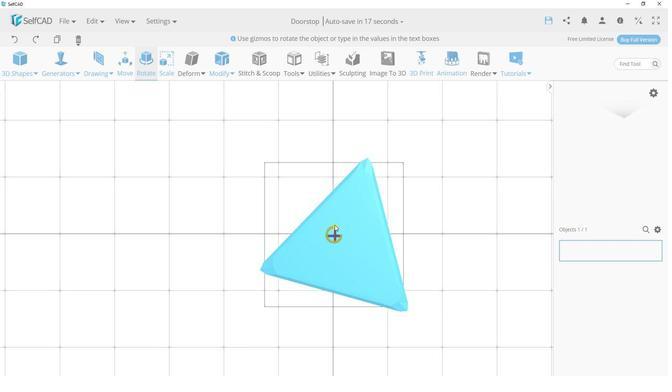 
Action: Mouse pressed left at (329, 217)
Screenshot: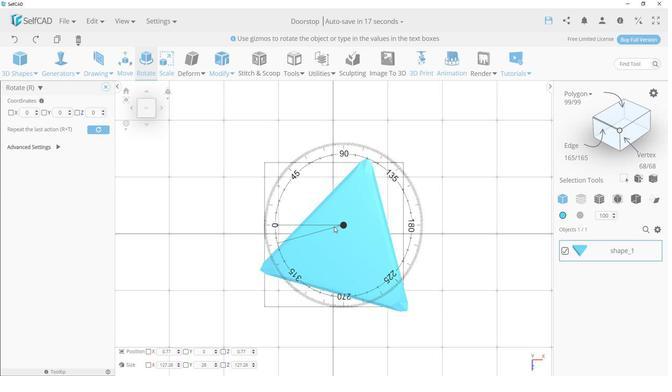 
Action: Mouse moved to (144, 77)
Screenshot: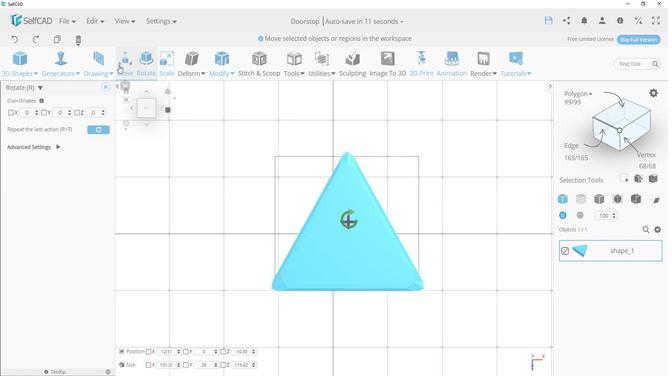 
Action: Mouse pressed left at (144, 77)
Screenshot: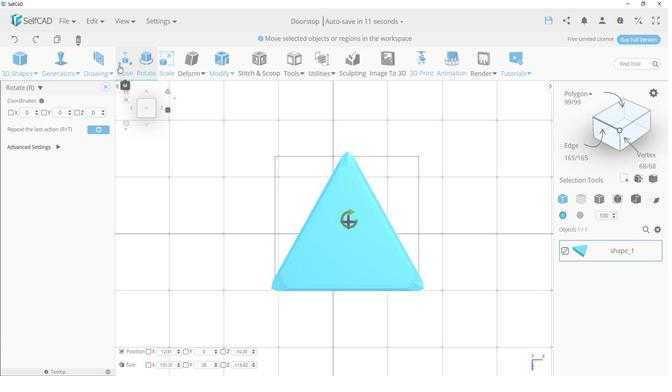 
Action: Mouse moved to (317, 216)
Screenshot: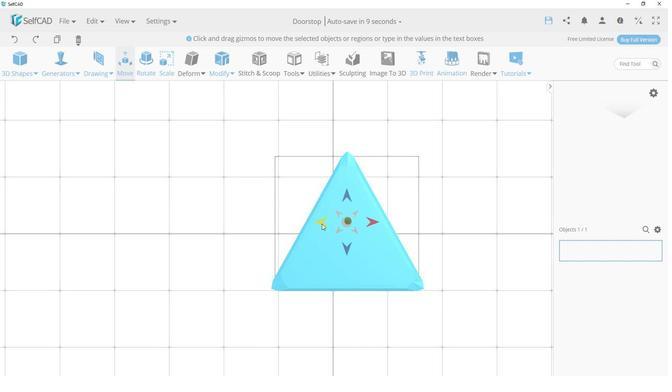 
Action: Mouse pressed left at (317, 216)
Screenshot: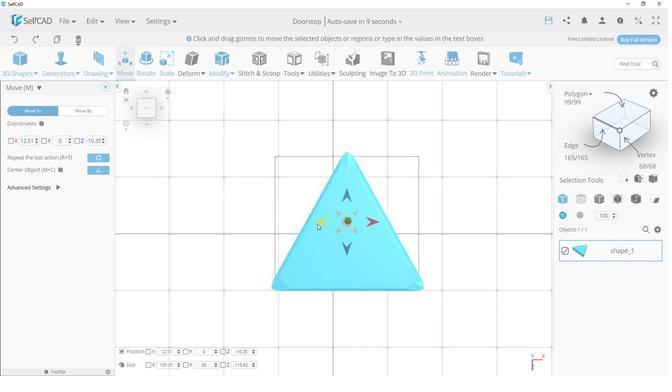 
Action: Mouse moved to (77, 152)
Screenshot: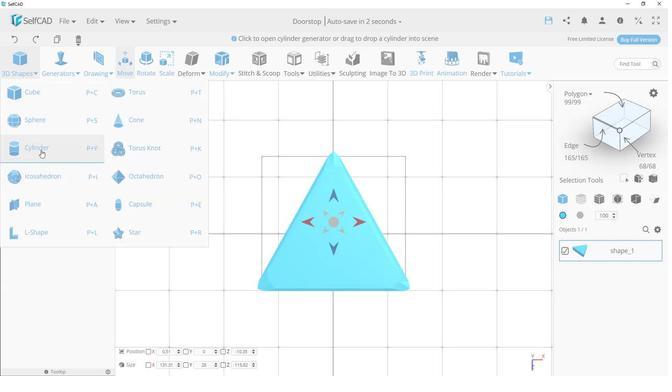 
Action: Mouse pressed left at (77, 152)
Screenshot: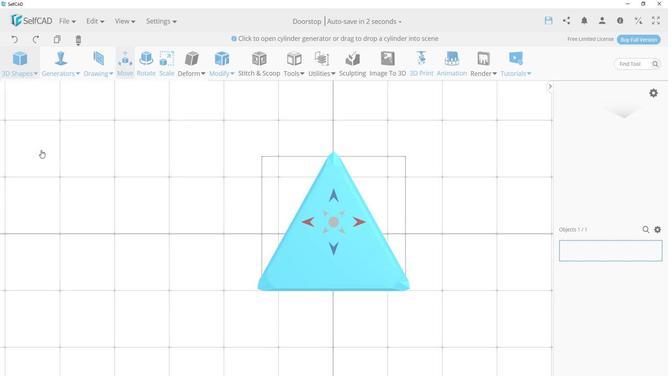 
Action: Mouse moved to (51, 137)
